 Task: Create a due date automation trigger when advanced on, on the monday of the week before a card is due add fields without custom field "Resume" set to a date less than 1 days from now at 11:00 AM.
Action: Mouse moved to (982, 300)
Screenshot: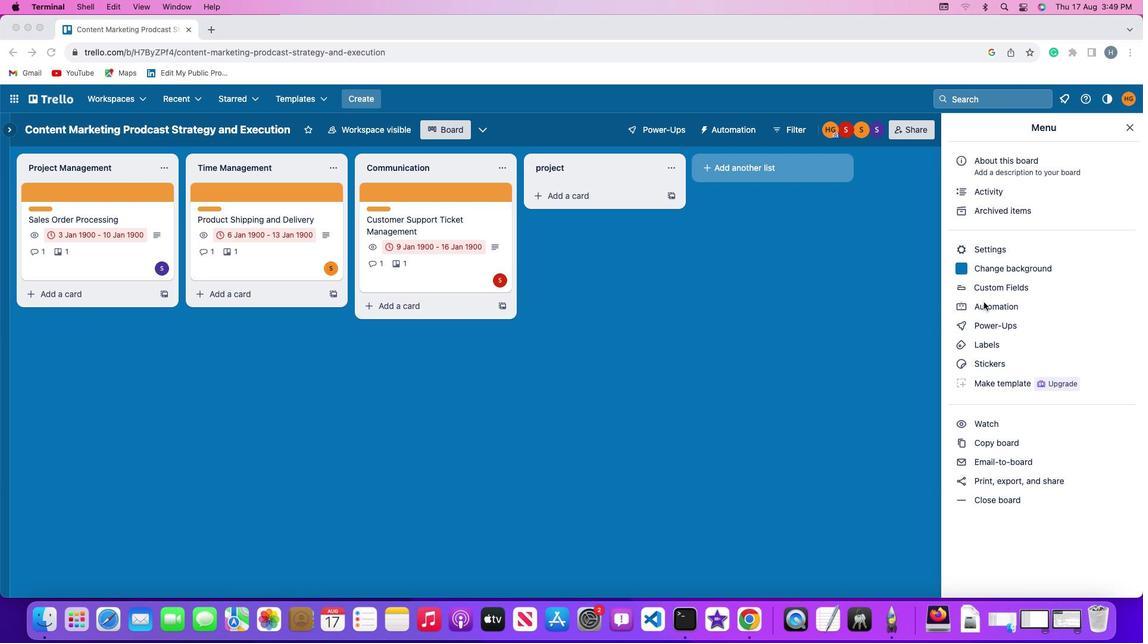 
Action: Mouse pressed left at (982, 300)
Screenshot: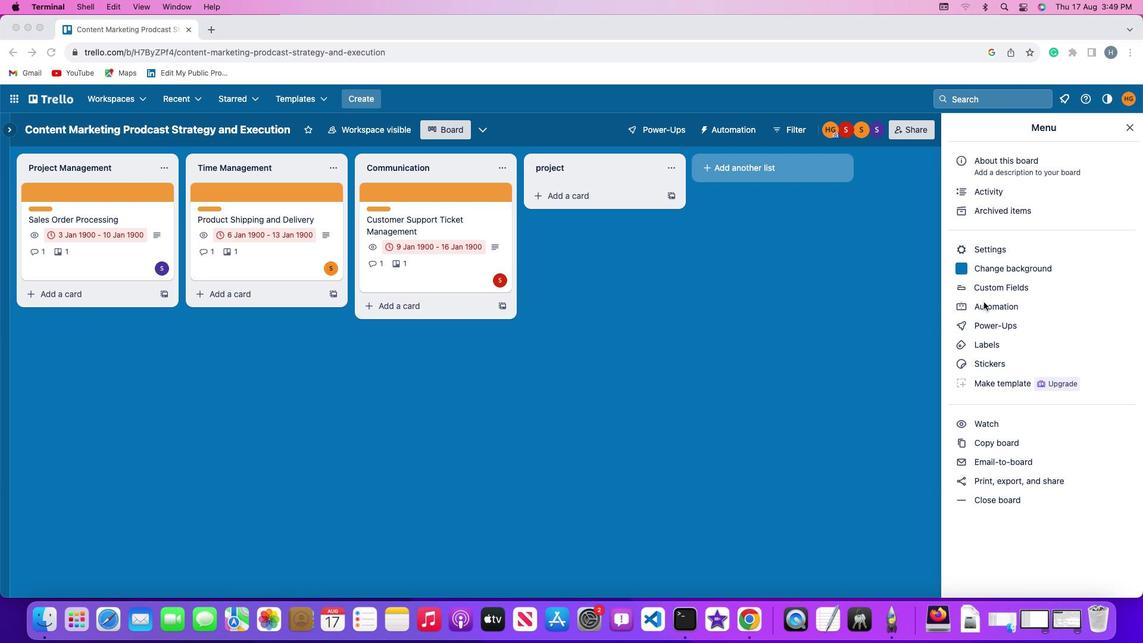
Action: Mouse pressed left at (982, 300)
Screenshot: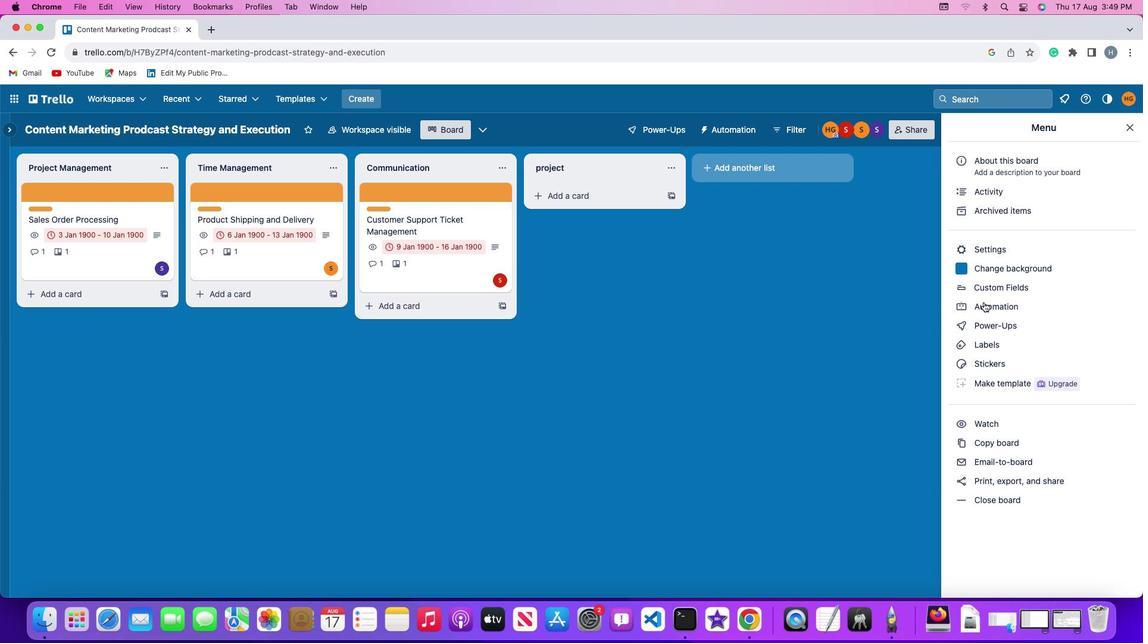 
Action: Mouse moved to (78, 281)
Screenshot: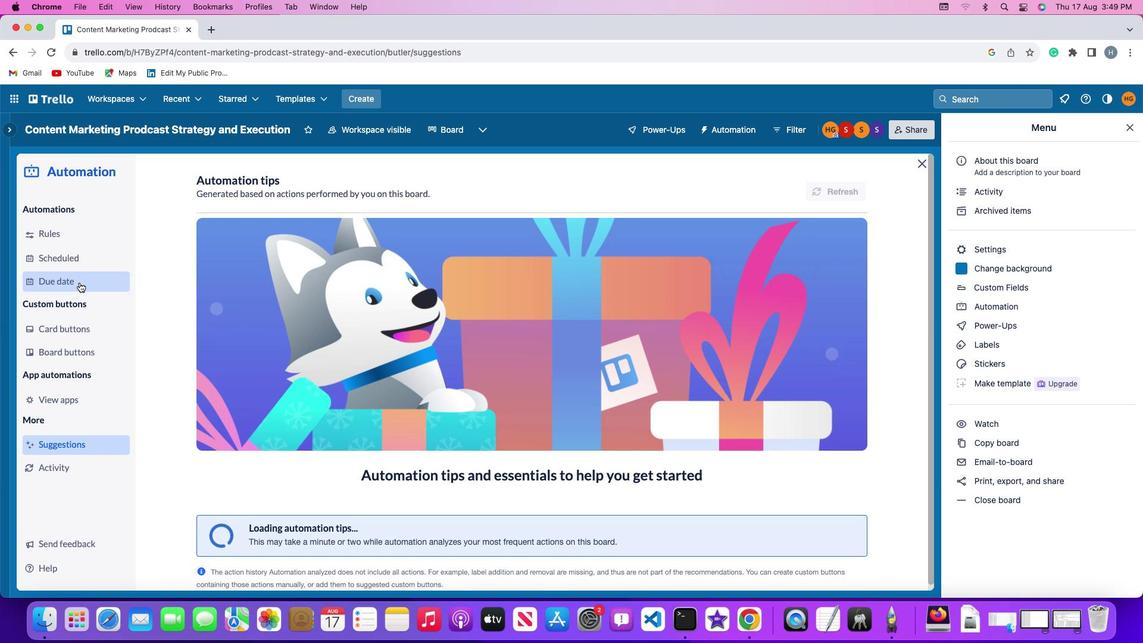 
Action: Mouse pressed left at (78, 281)
Screenshot: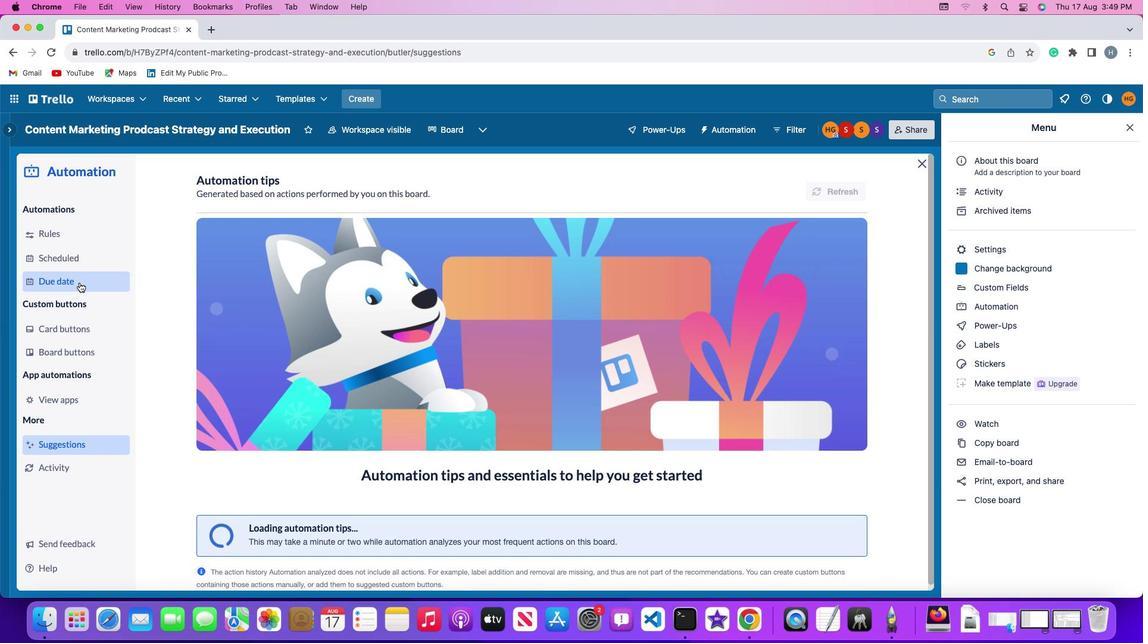 
Action: Mouse moved to (784, 181)
Screenshot: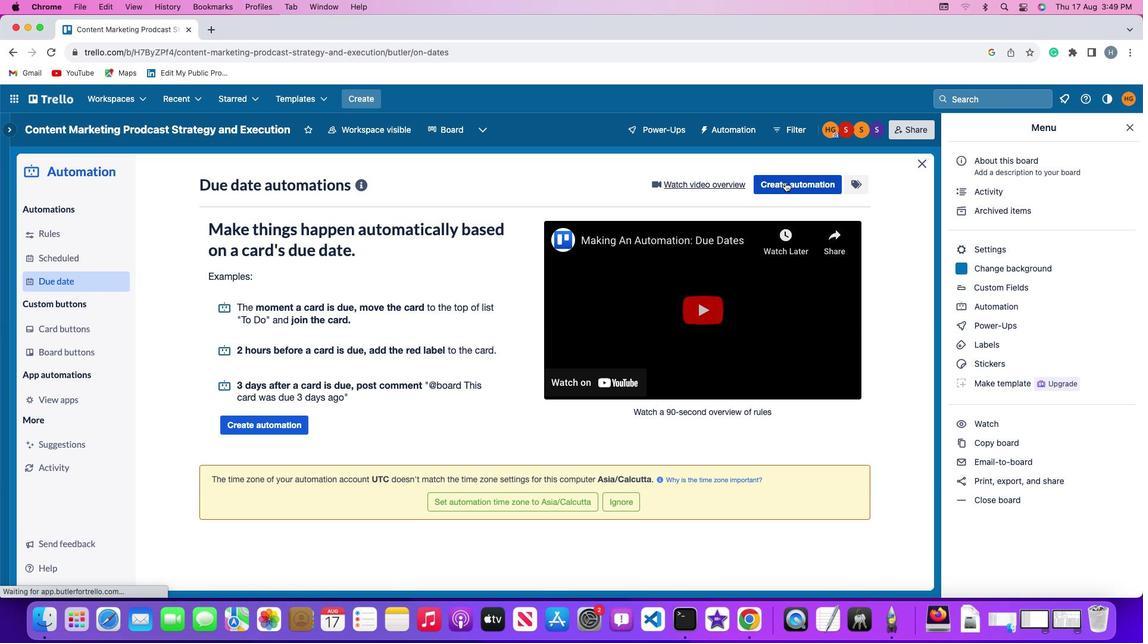 
Action: Mouse pressed left at (784, 181)
Screenshot: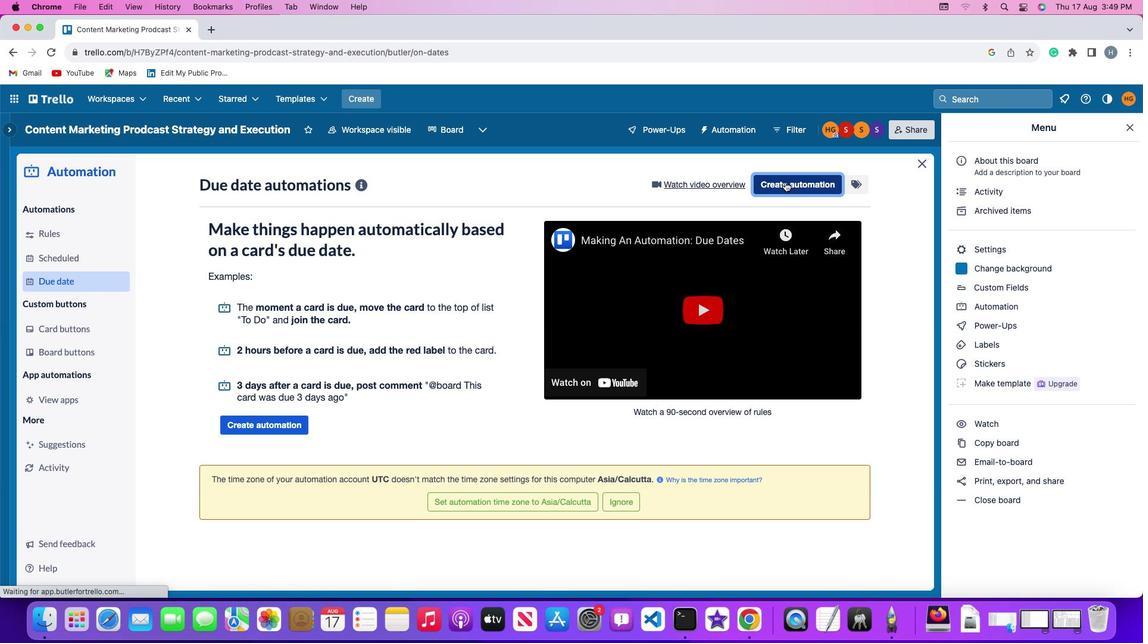 
Action: Mouse moved to (222, 294)
Screenshot: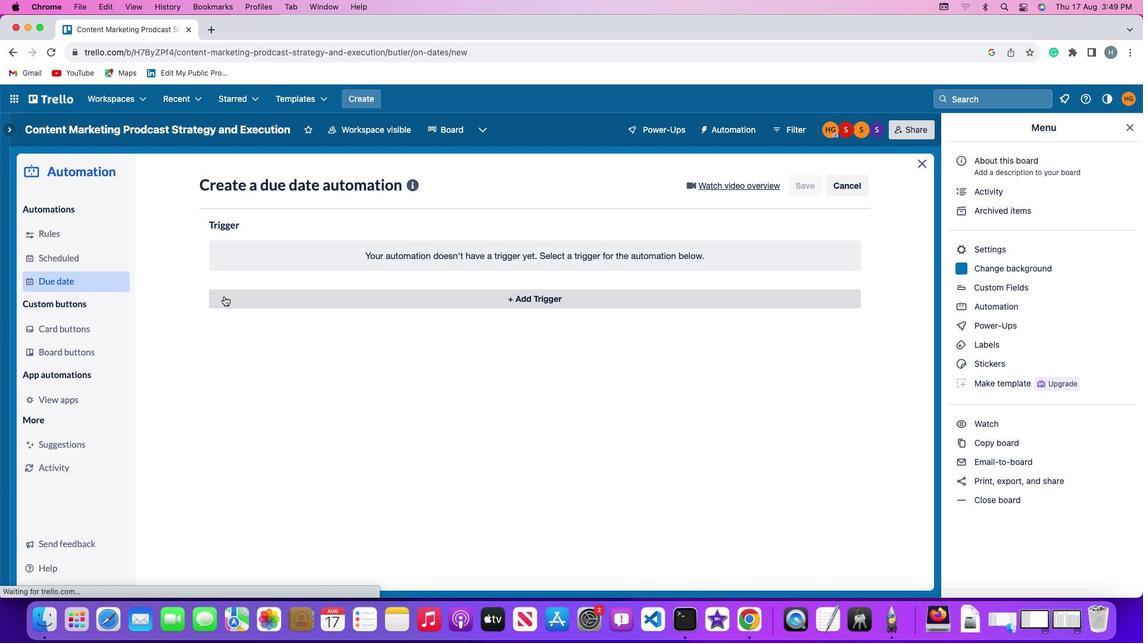 
Action: Mouse pressed left at (222, 294)
Screenshot: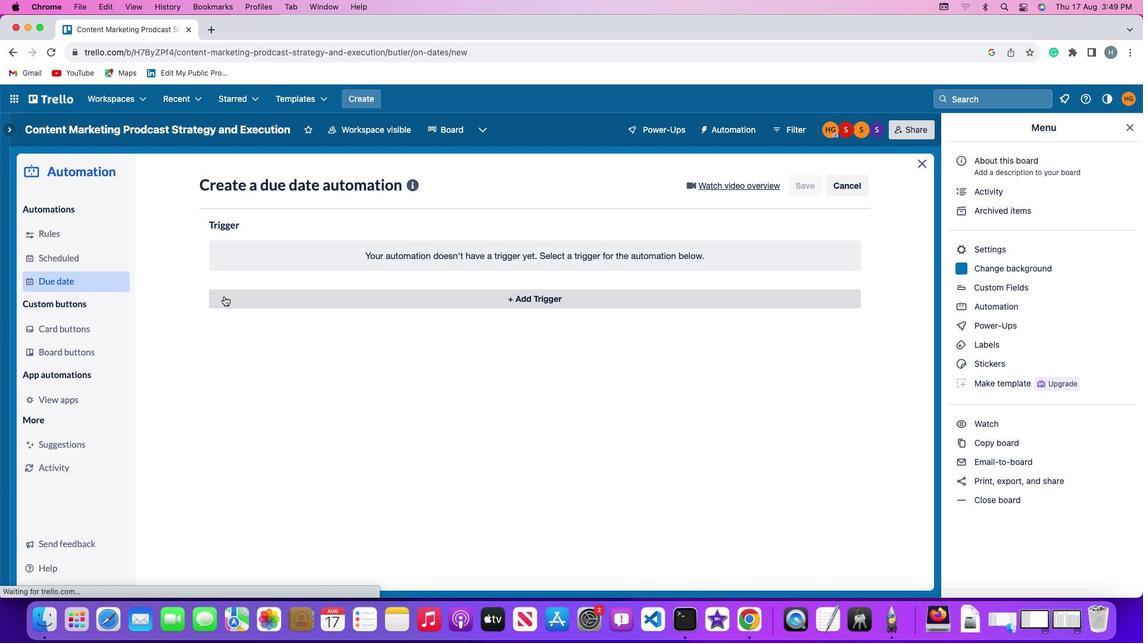 
Action: Mouse moved to (275, 524)
Screenshot: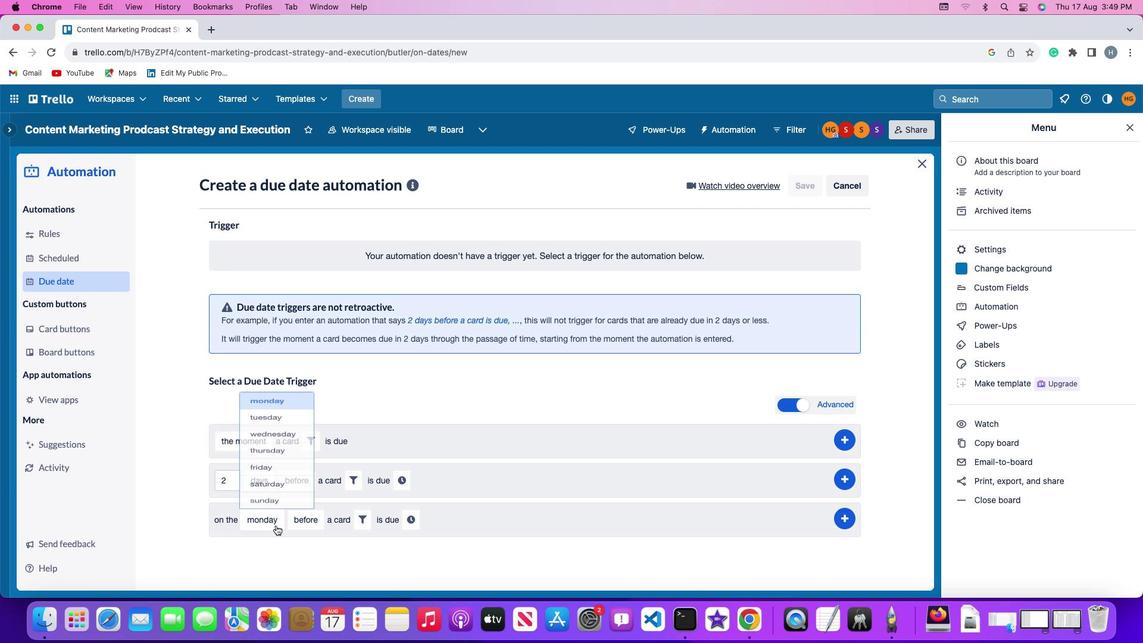 
Action: Mouse pressed left at (275, 524)
Screenshot: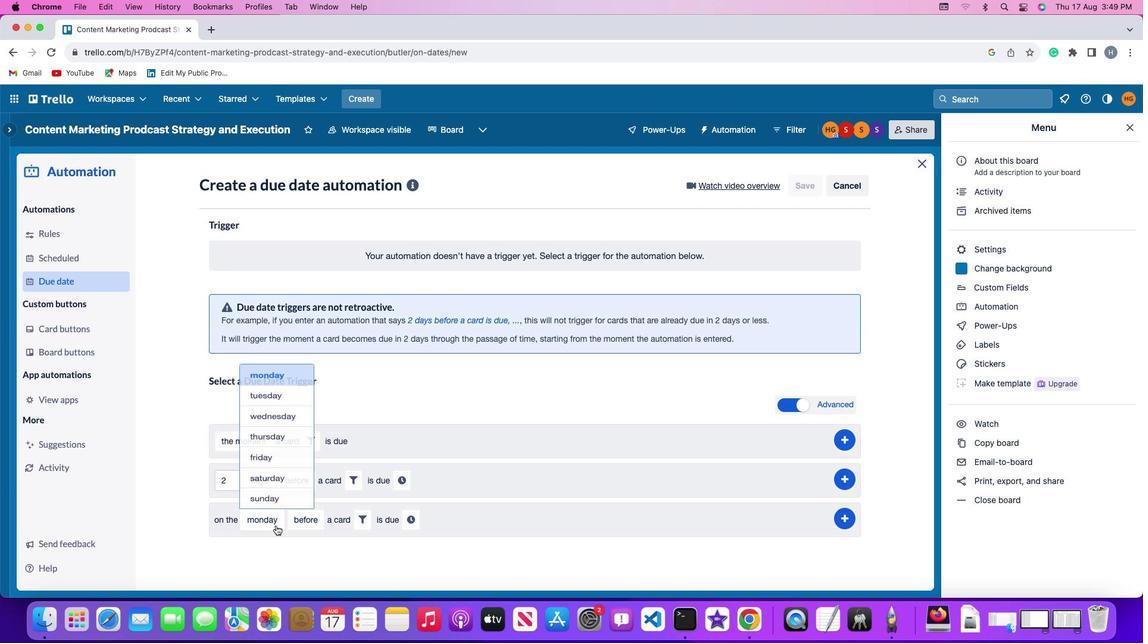 
Action: Mouse moved to (276, 348)
Screenshot: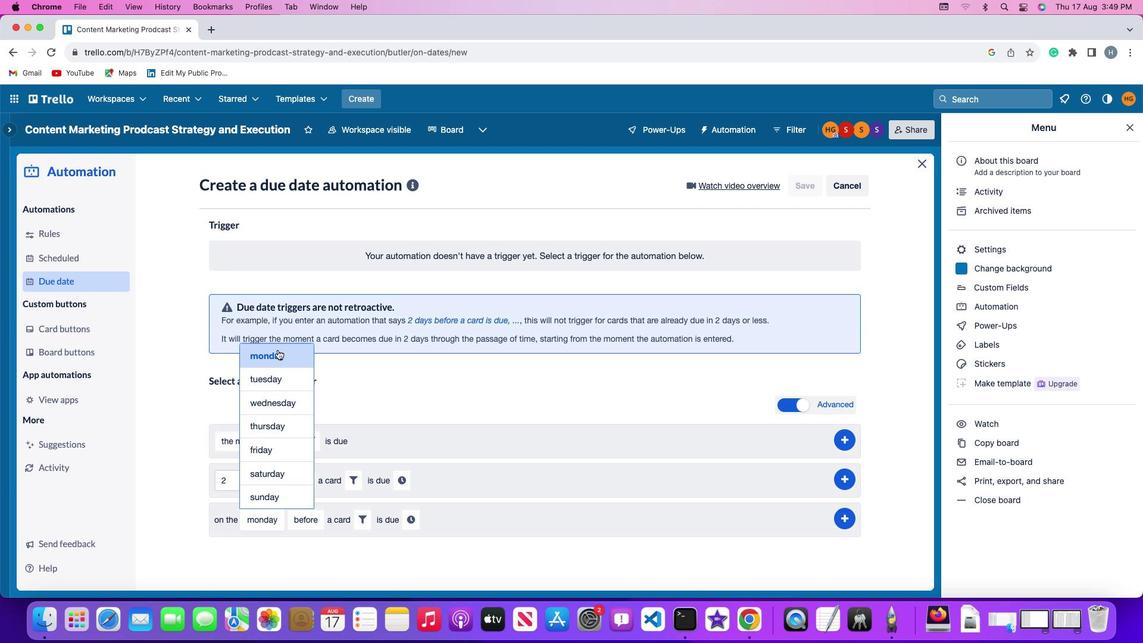 
Action: Mouse pressed left at (276, 348)
Screenshot: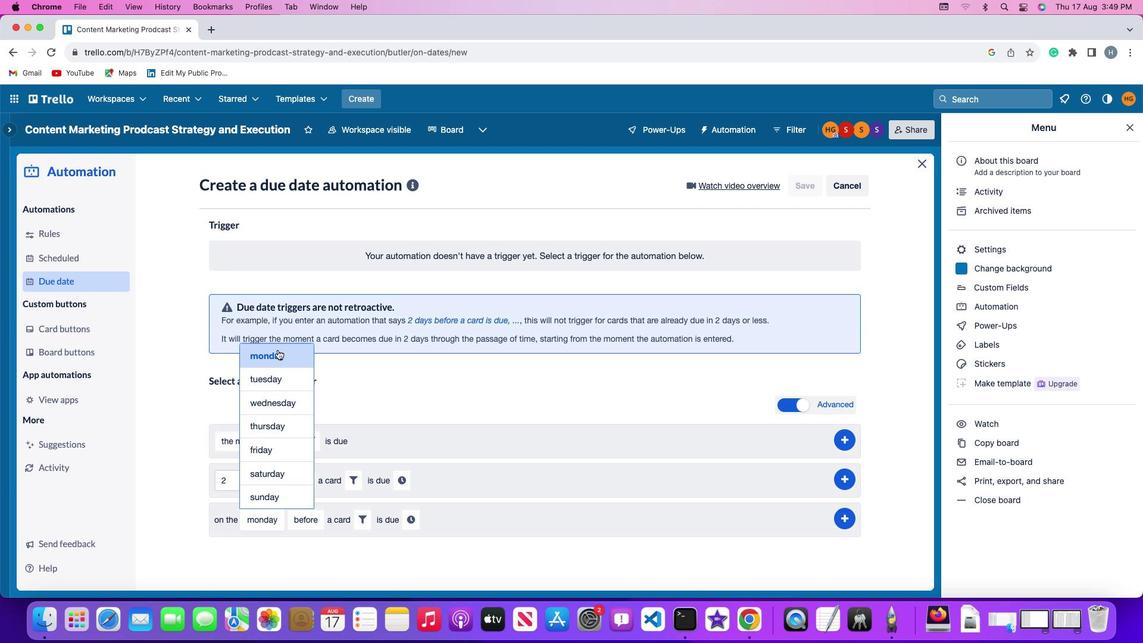
Action: Mouse moved to (304, 520)
Screenshot: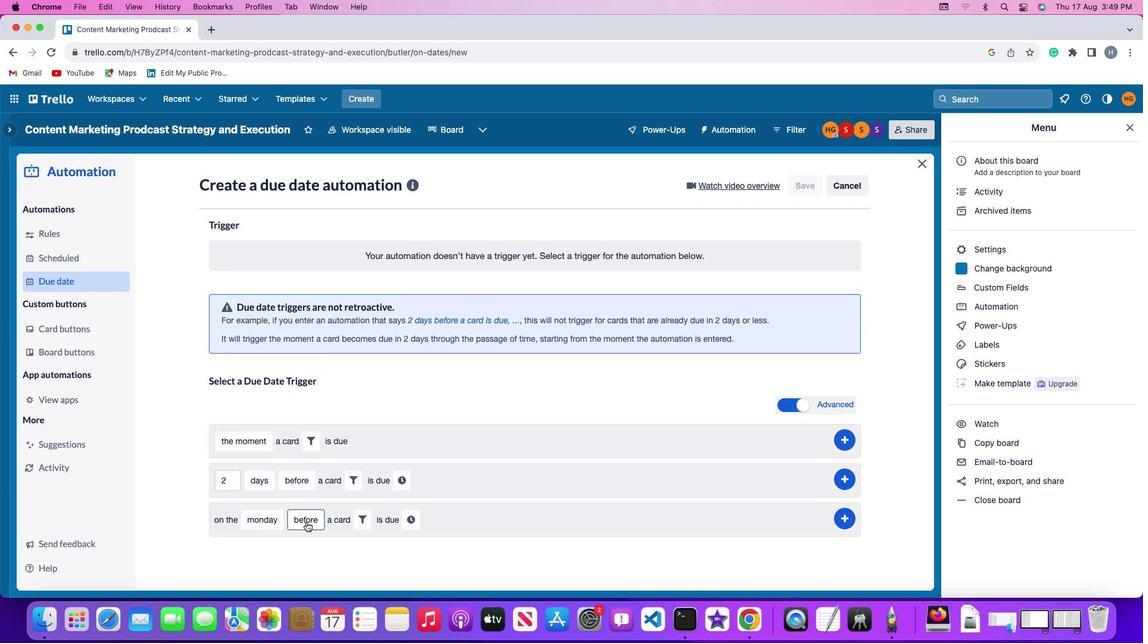 
Action: Mouse pressed left at (304, 520)
Screenshot: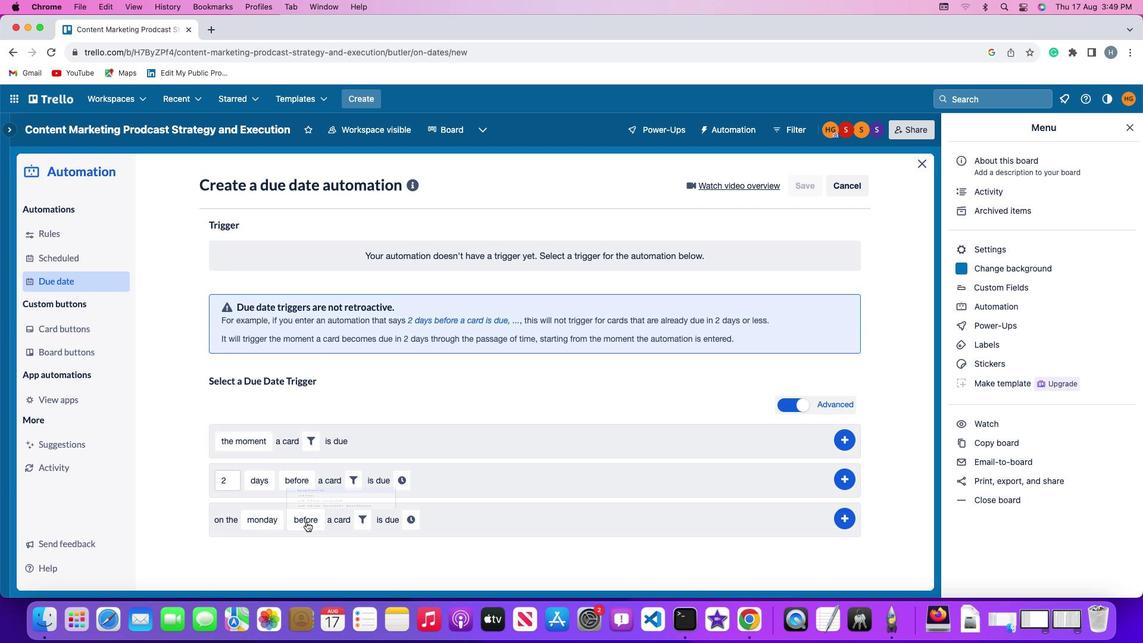 
Action: Mouse moved to (309, 499)
Screenshot: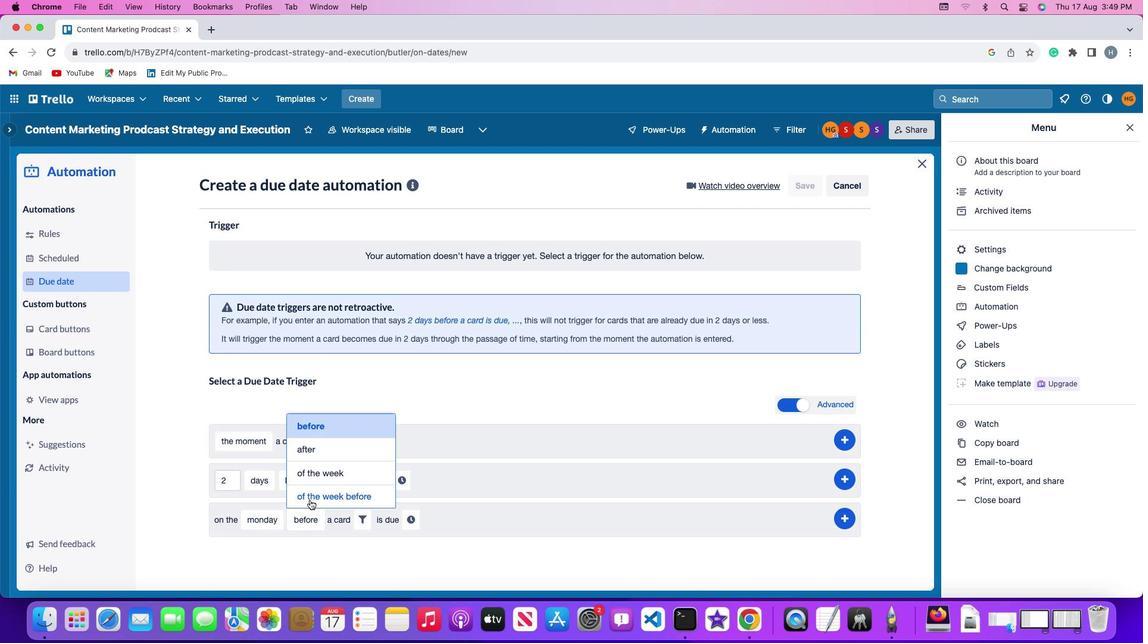 
Action: Mouse pressed left at (309, 499)
Screenshot: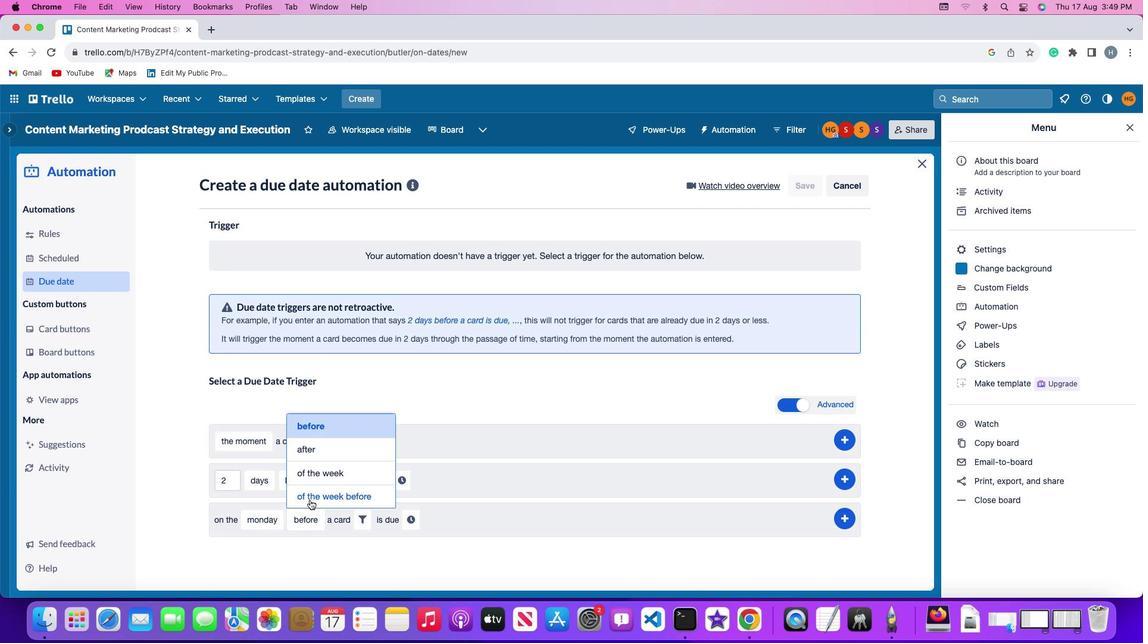 
Action: Mouse moved to (415, 516)
Screenshot: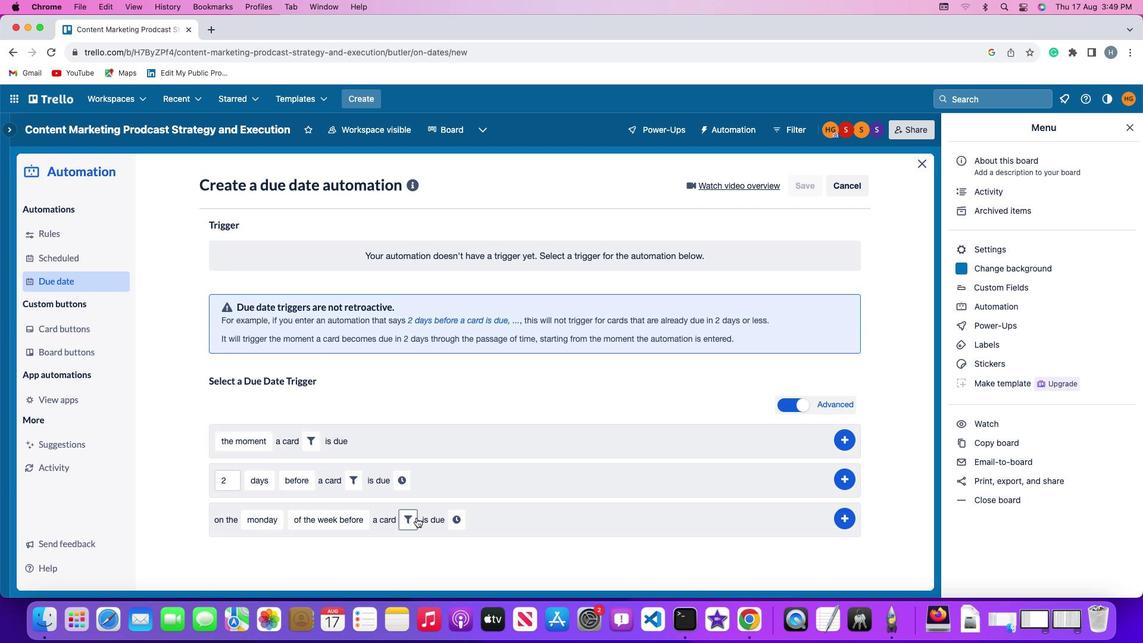
Action: Mouse pressed left at (415, 516)
Screenshot: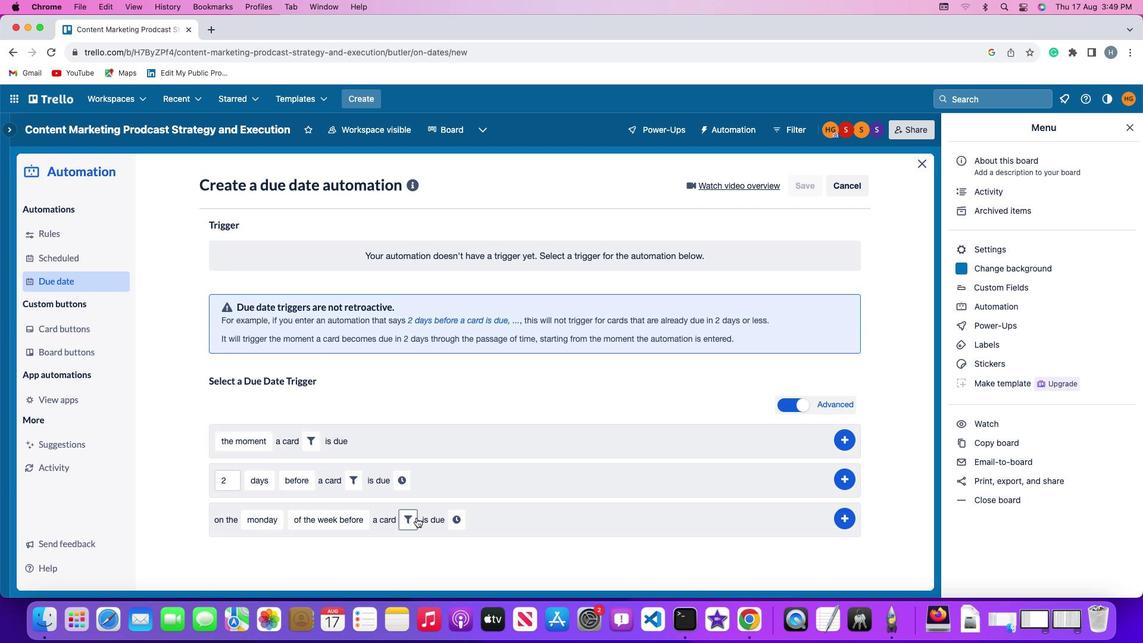 
Action: Mouse moved to (603, 552)
Screenshot: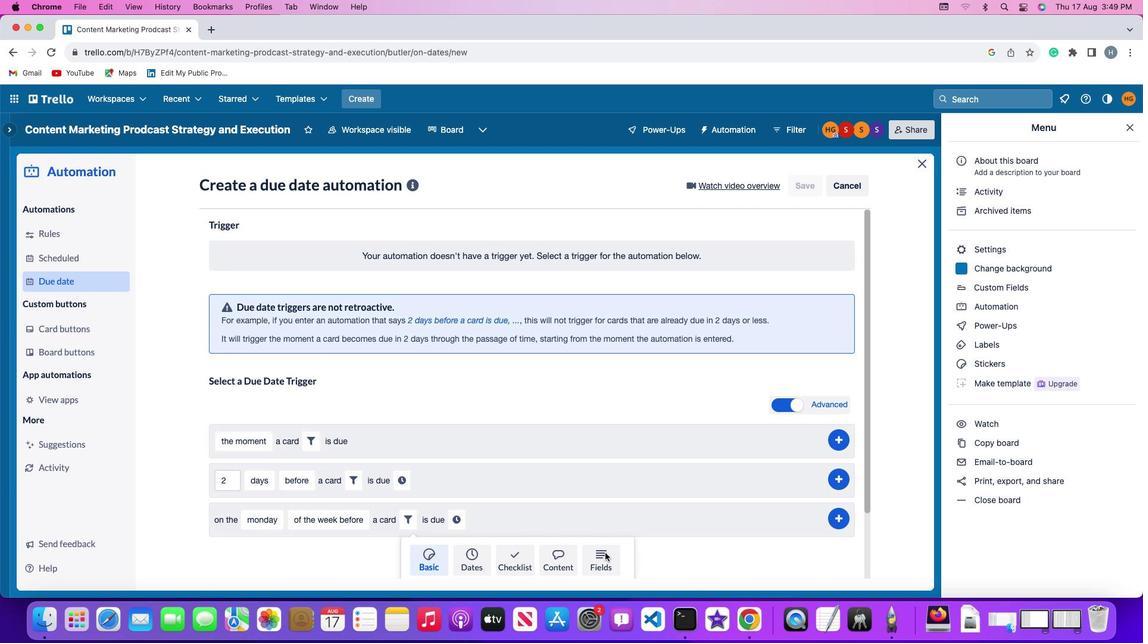
Action: Mouse pressed left at (603, 552)
Screenshot: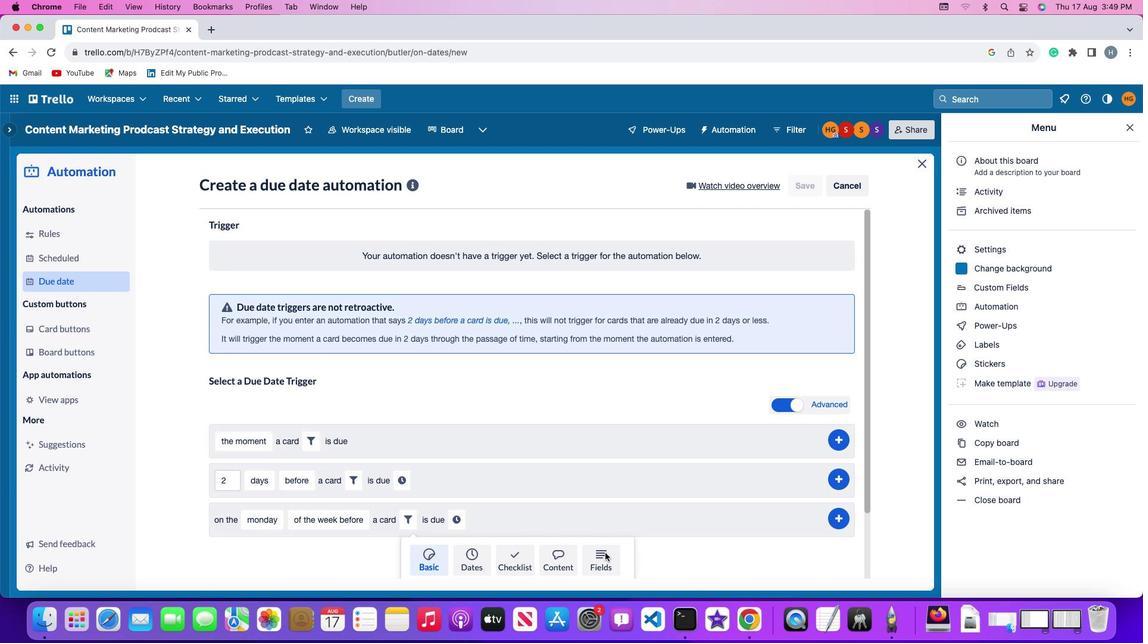 
Action: Mouse moved to (343, 547)
Screenshot: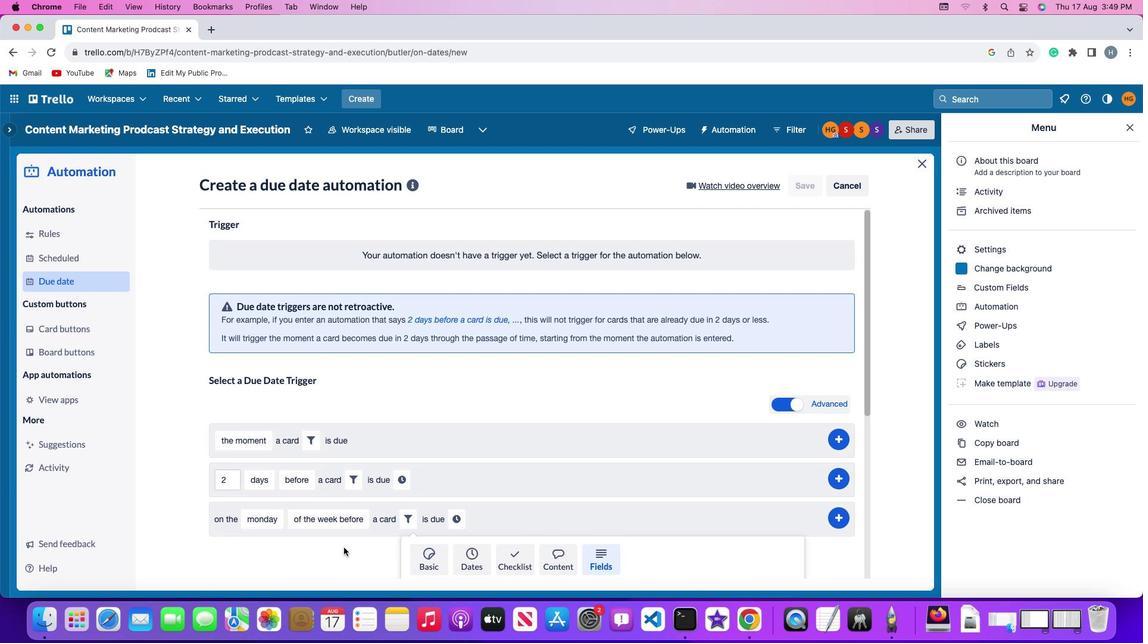 
Action: Mouse scrolled (343, 547) with delta (0, -1)
Screenshot: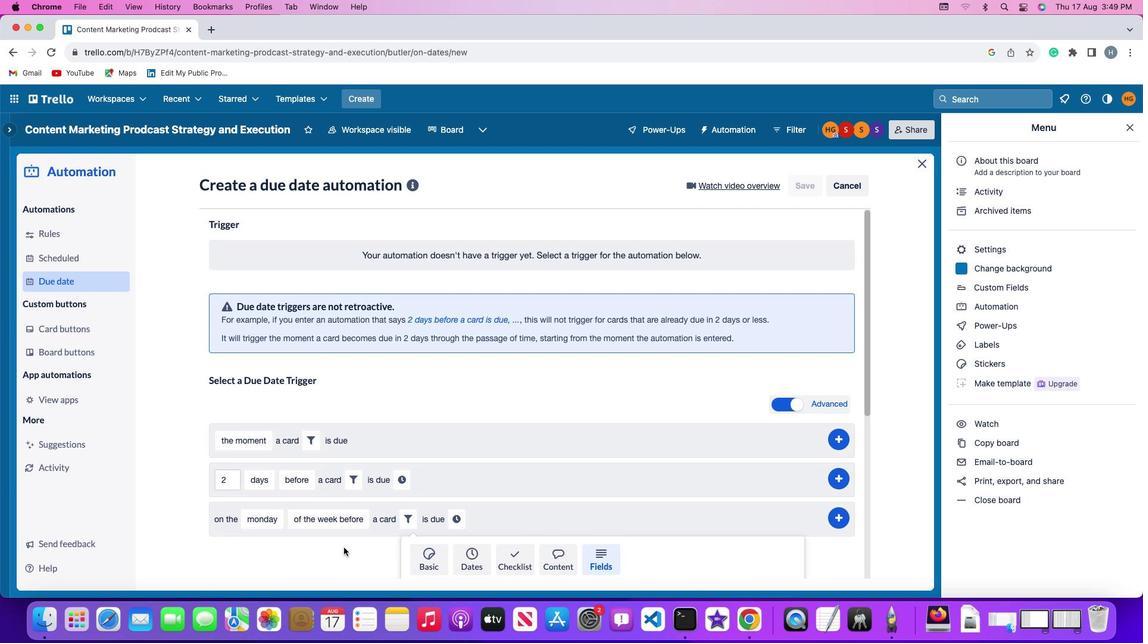 
Action: Mouse moved to (343, 546)
Screenshot: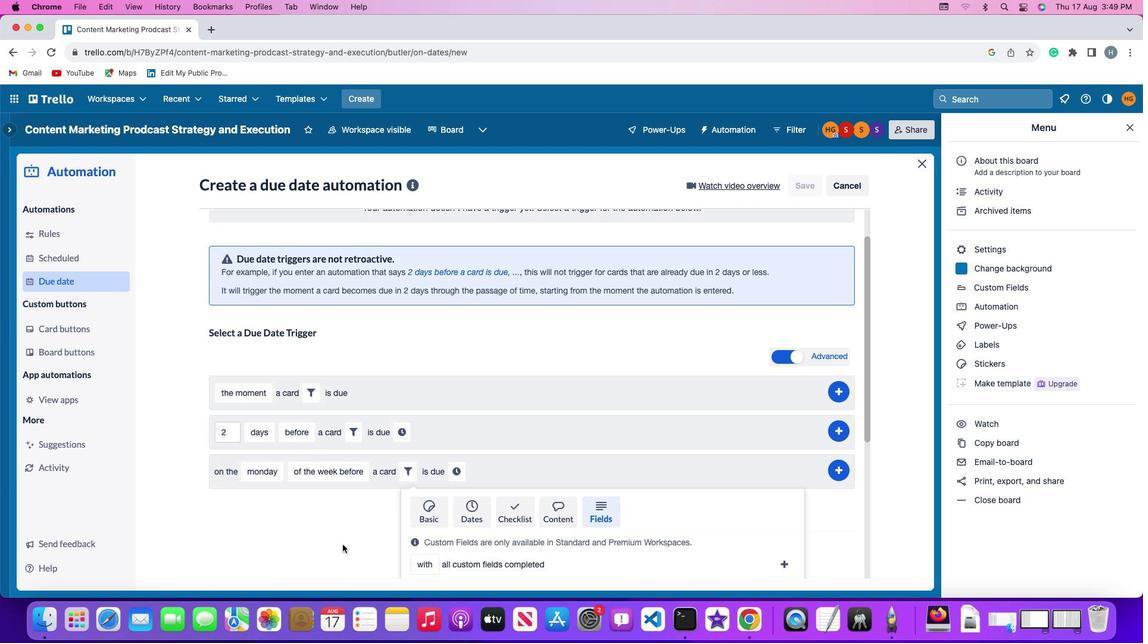 
Action: Mouse scrolled (343, 546) with delta (0, -1)
Screenshot: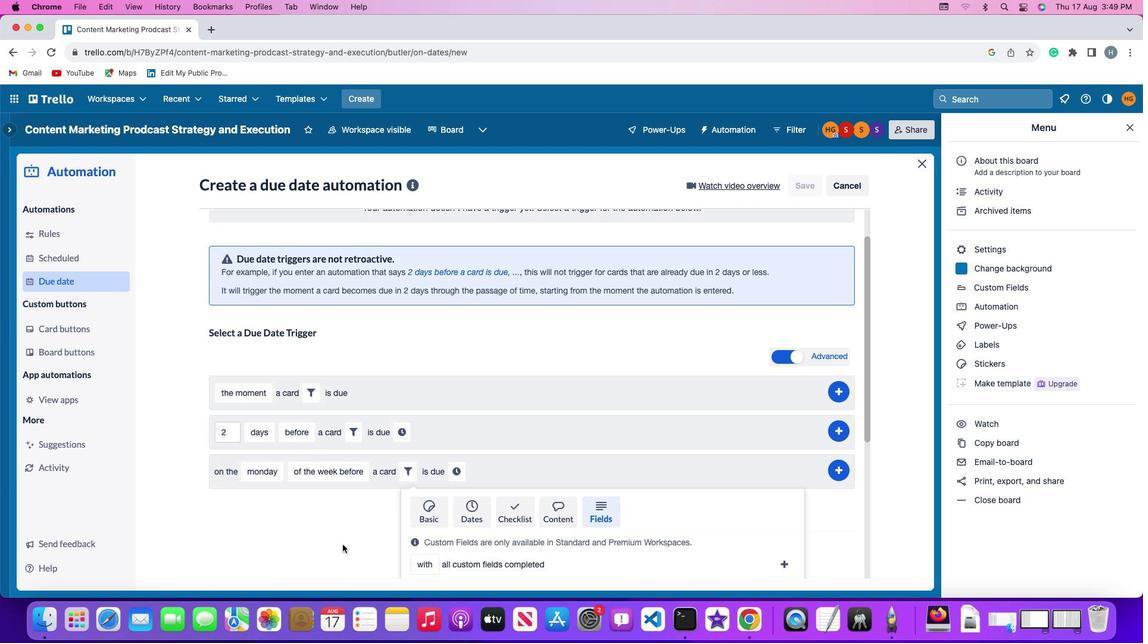 
Action: Mouse moved to (343, 546)
Screenshot: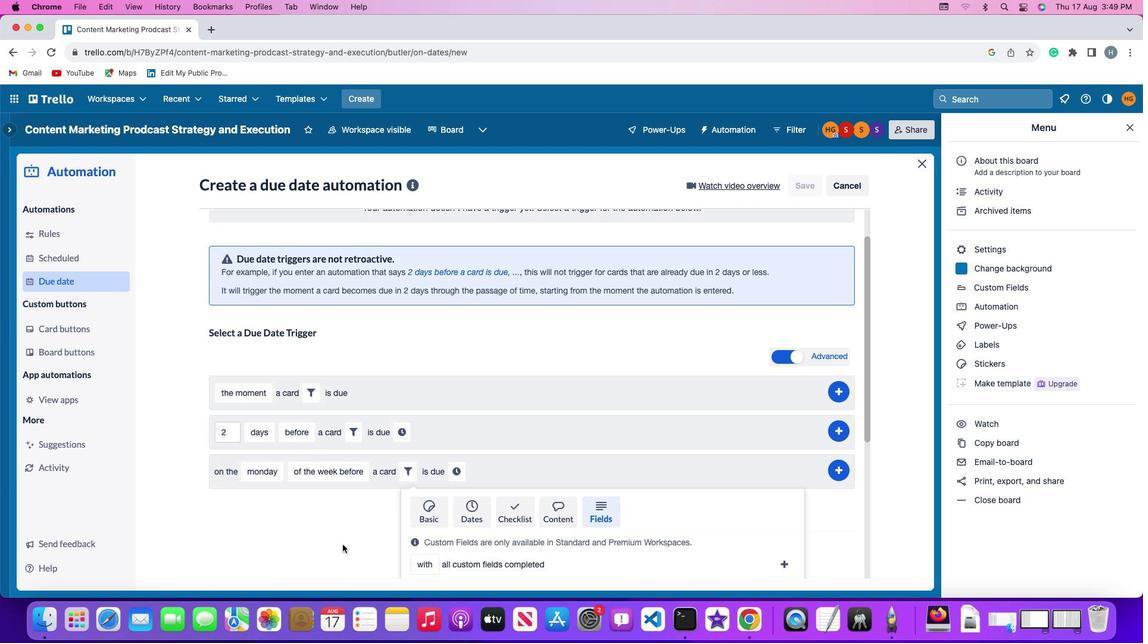 
Action: Mouse scrolled (343, 546) with delta (0, -2)
Screenshot: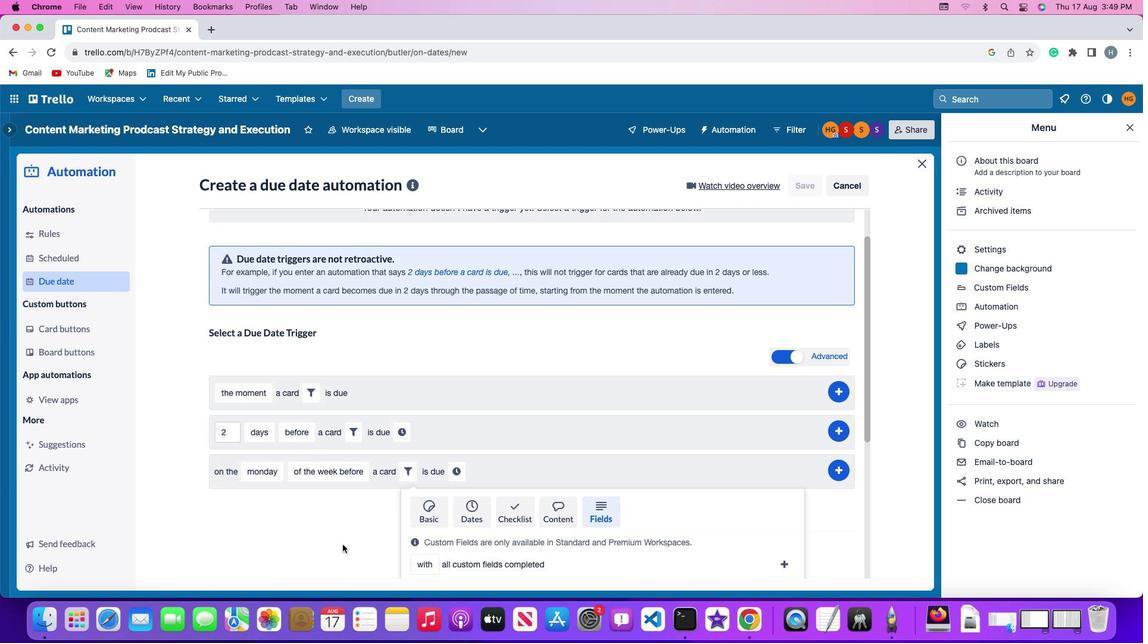 
Action: Mouse scrolled (343, 546) with delta (0, -3)
Screenshot: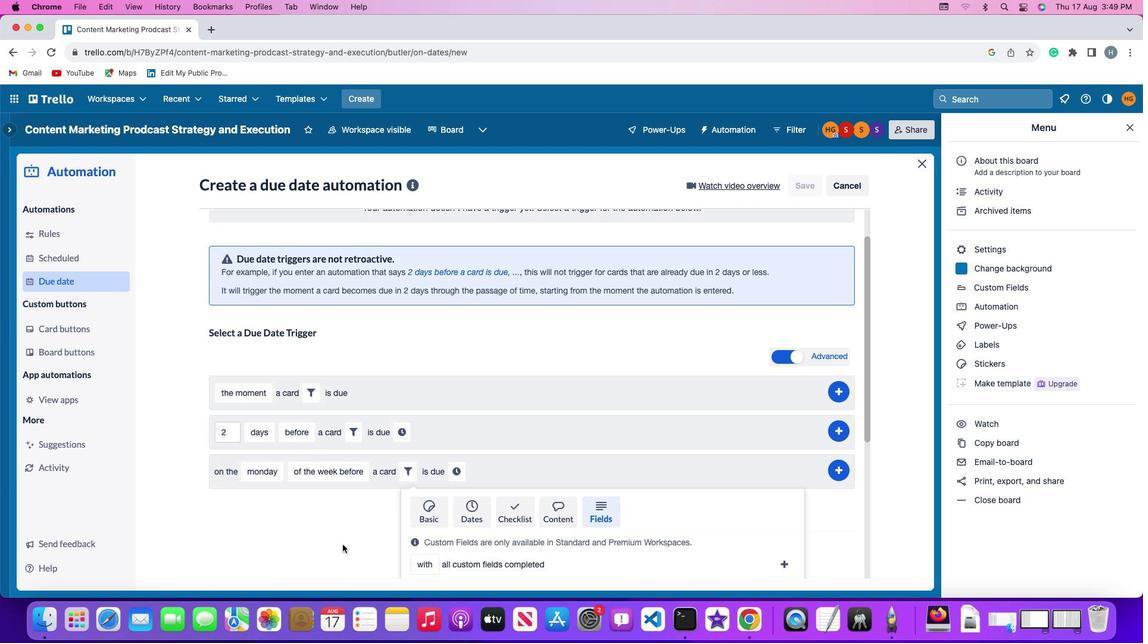 
Action: Mouse moved to (342, 546)
Screenshot: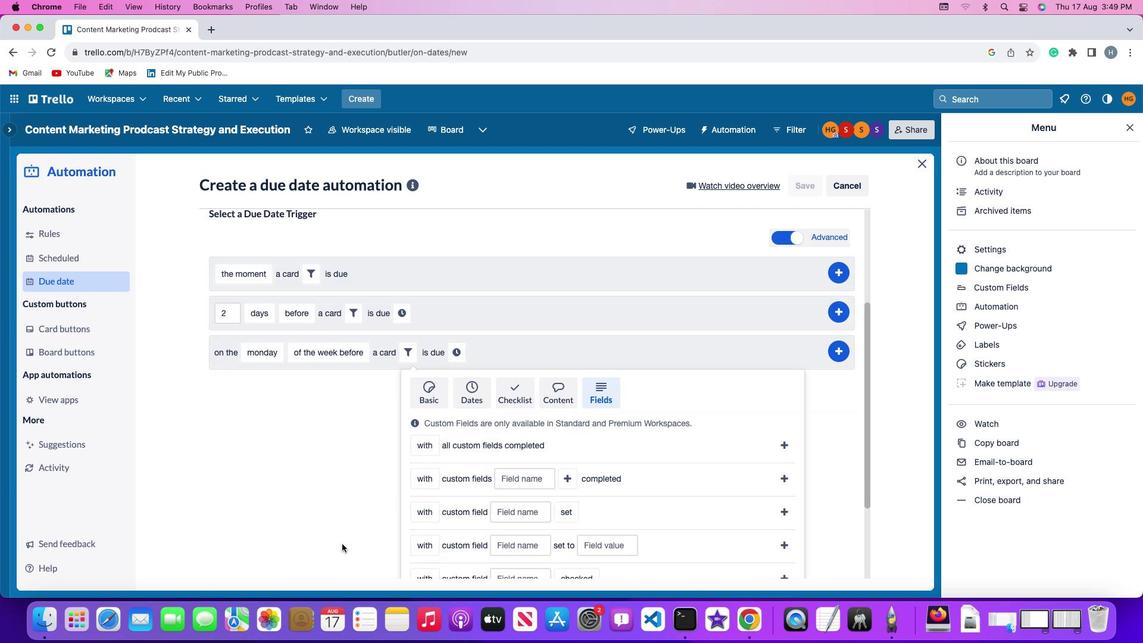 
Action: Mouse scrolled (342, 546) with delta (0, -4)
Screenshot: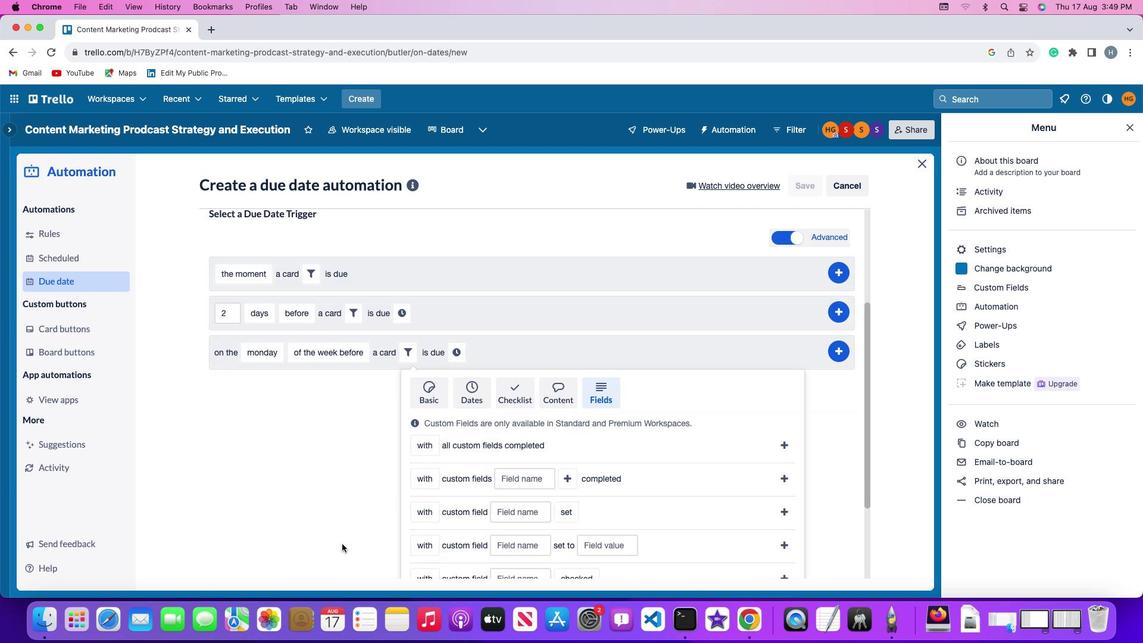 
Action: Mouse moved to (341, 543)
Screenshot: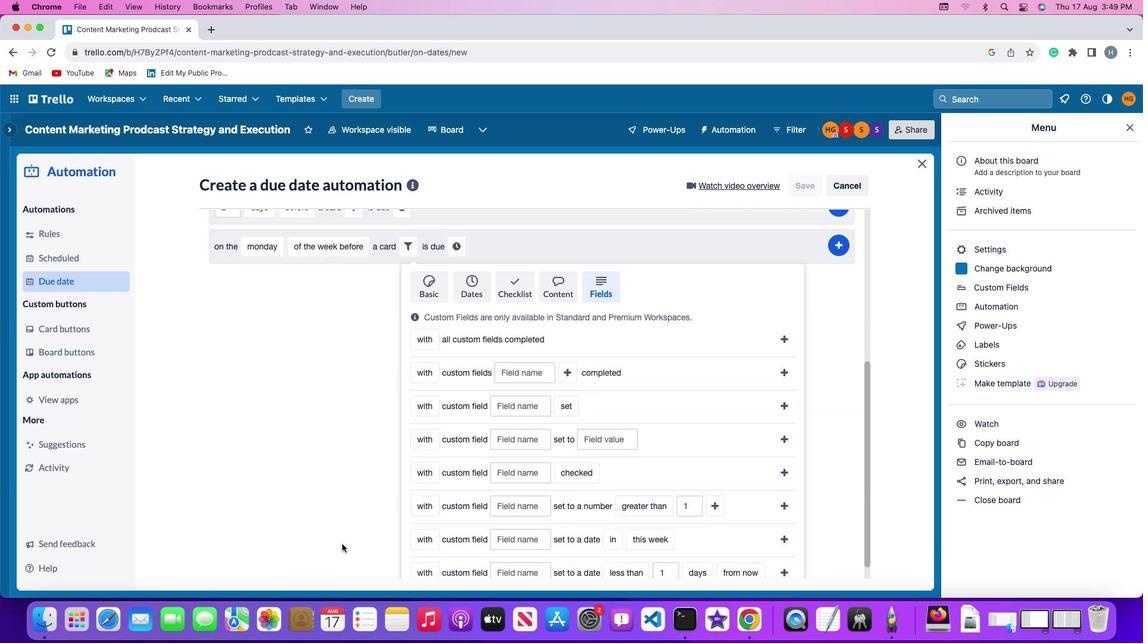 
Action: Mouse scrolled (341, 543) with delta (0, -4)
Screenshot: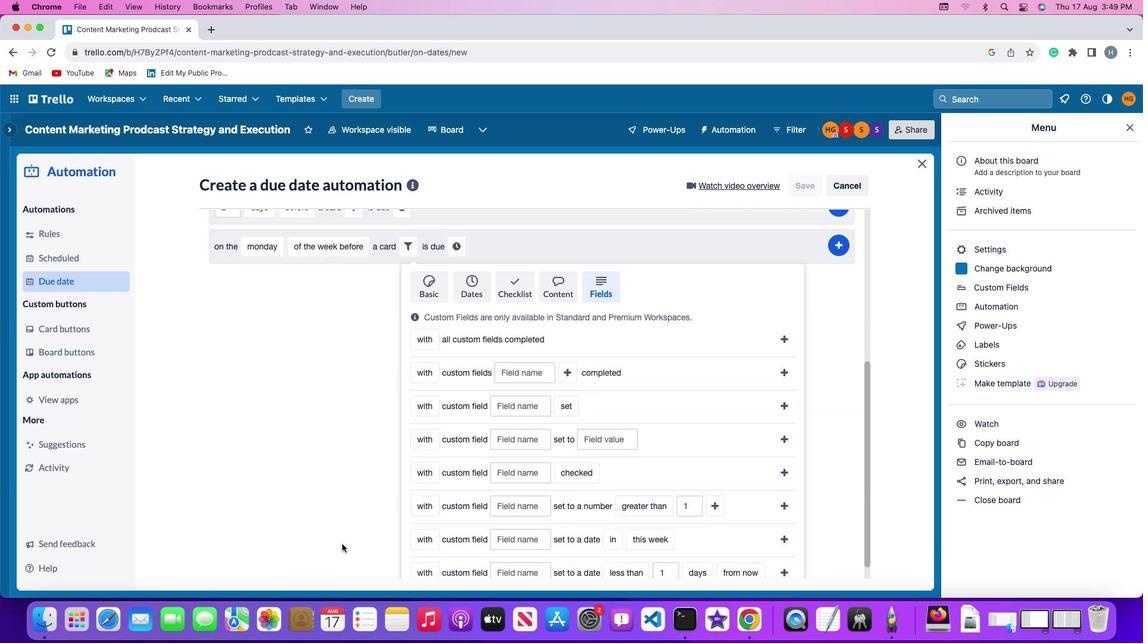 
Action: Mouse moved to (341, 543)
Screenshot: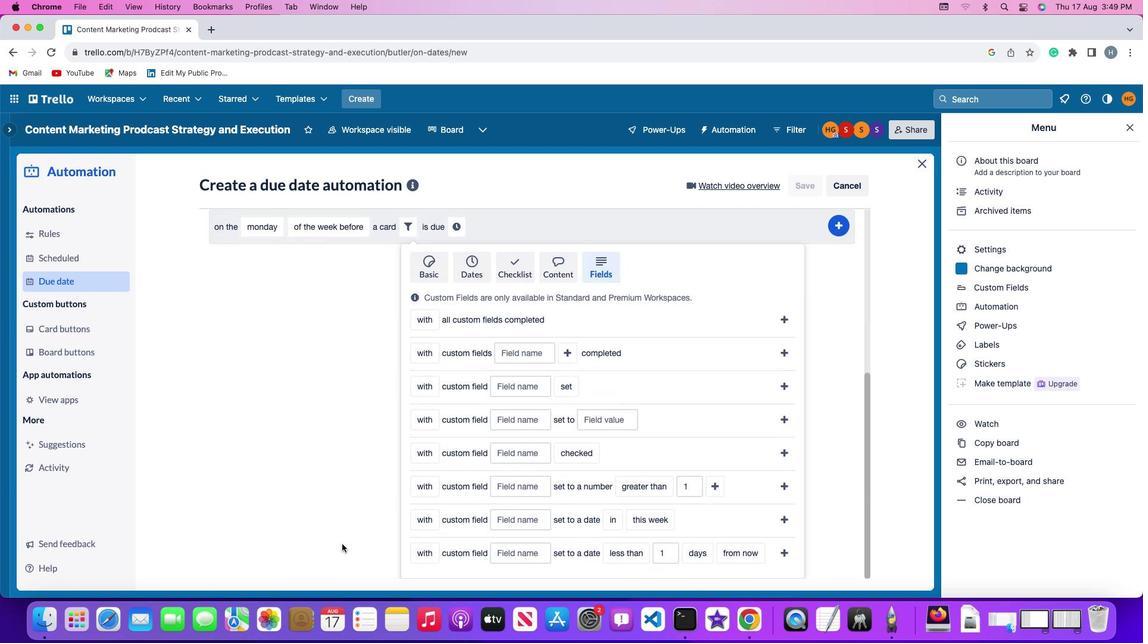 
Action: Mouse scrolled (341, 543) with delta (0, -1)
Screenshot: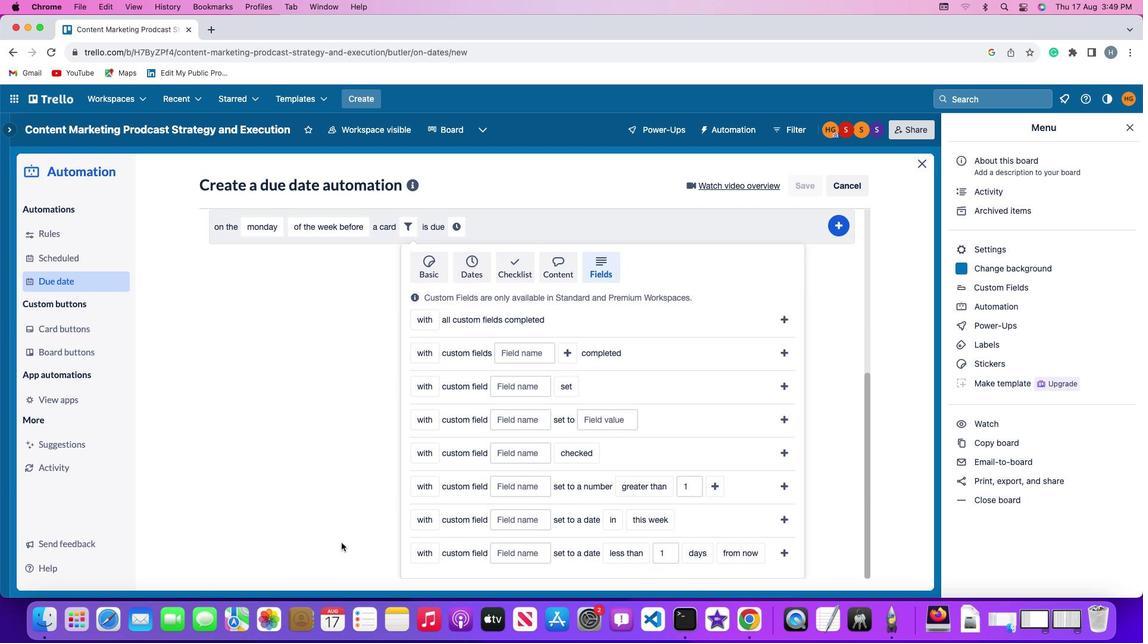 
Action: Mouse moved to (340, 543)
Screenshot: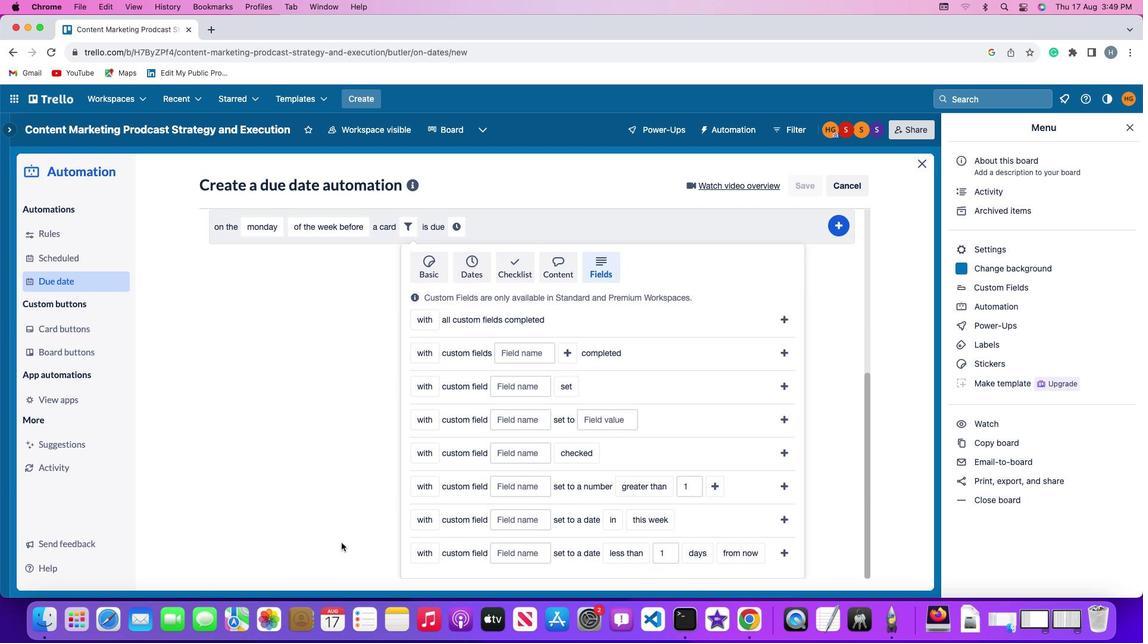 
Action: Mouse scrolled (340, 543) with delta (0, -1)
Screenshot: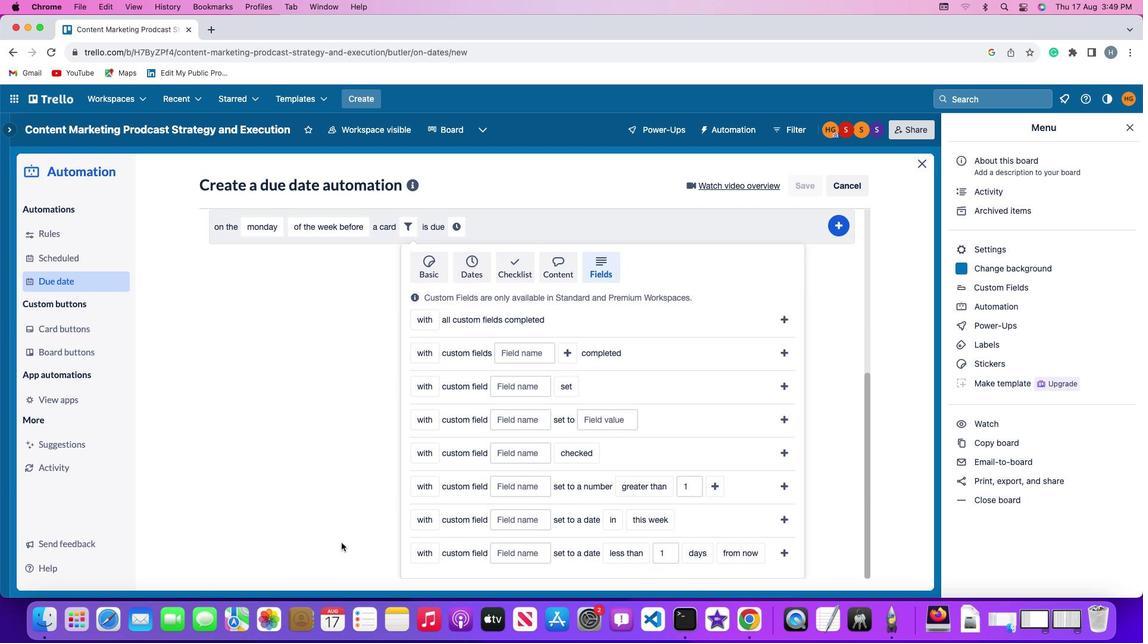 
Action: Mouse moved to (340, 542)
Screenshot: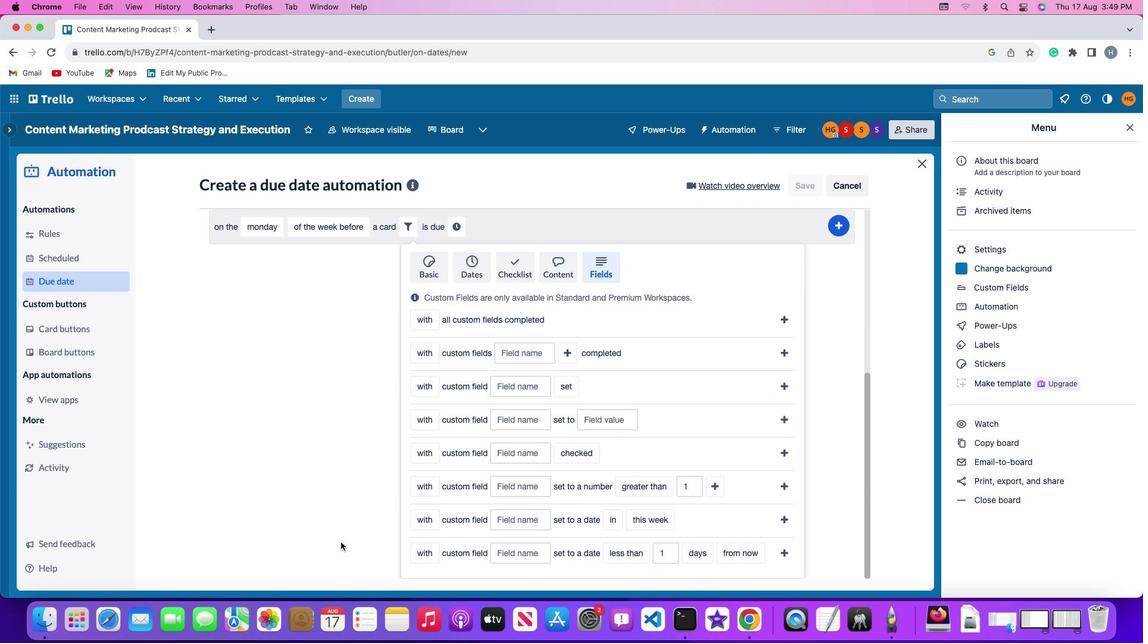
Action: Mouse scrolled (340, 542) with delta (0, -2)
Screenshot: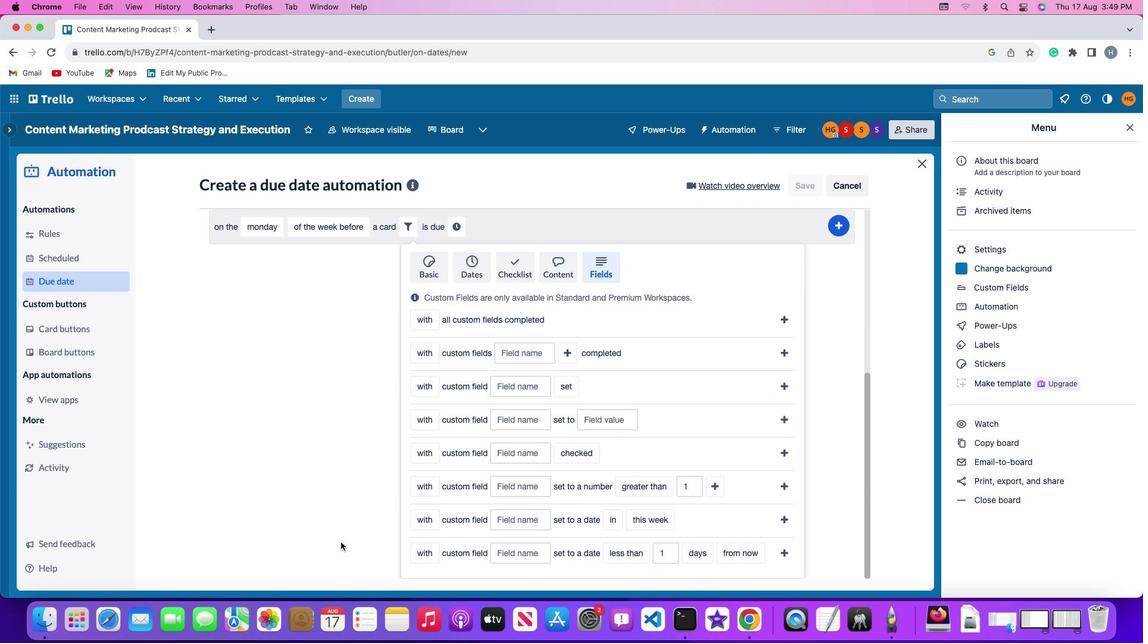
Action: Mouse moved to (340, 541)
Screenshot: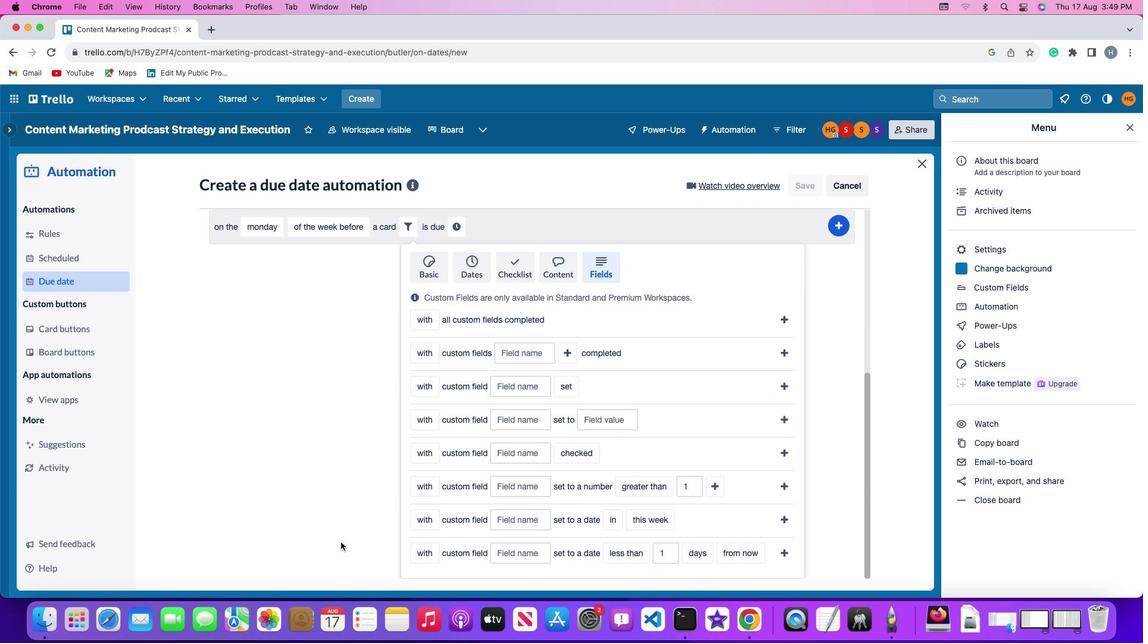 
Action: Mouse scrolled (340, 541) with delta (0, -3)
Screenshot: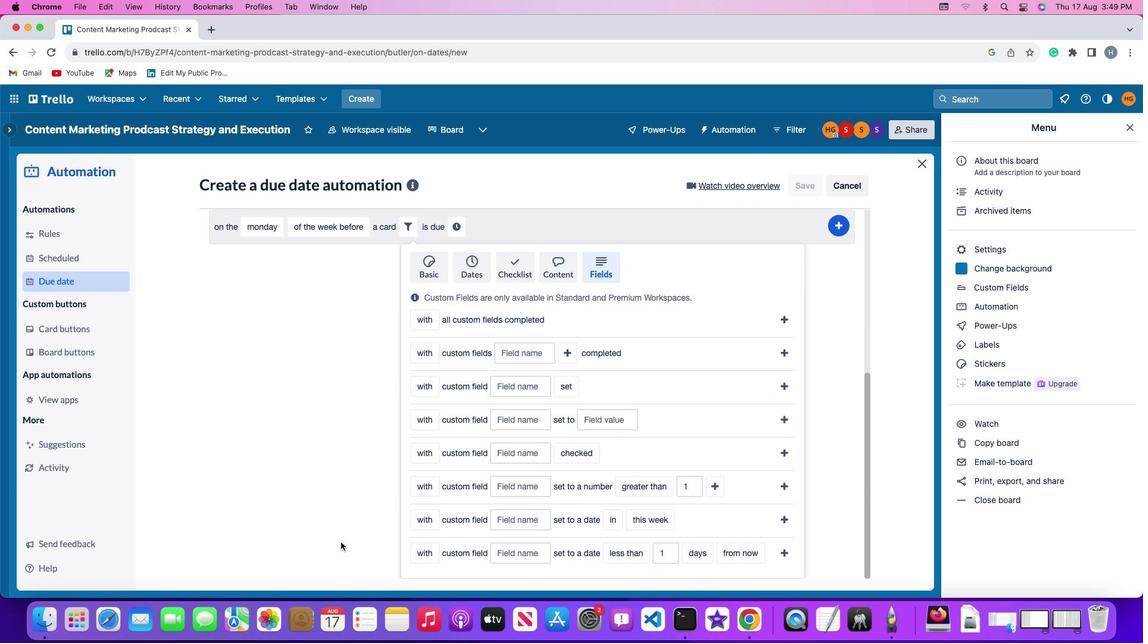 
Action: Mouse moved to (340, 541)
Screenshot: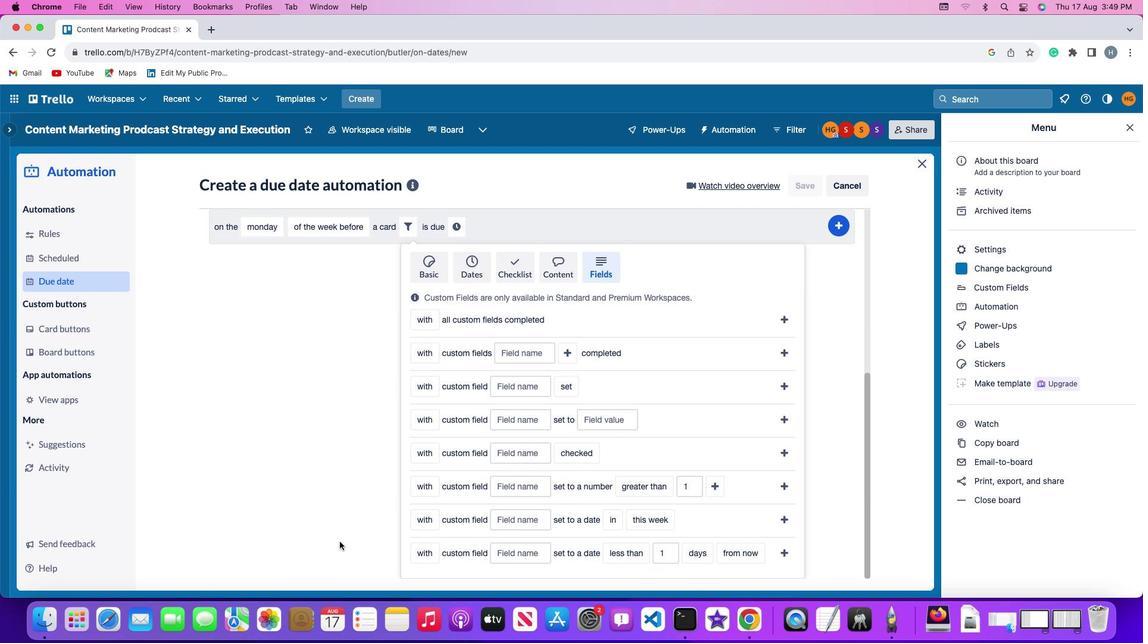 
Action: Mouse scrolled (340, 541) with delta (0, -4)
Screenshot: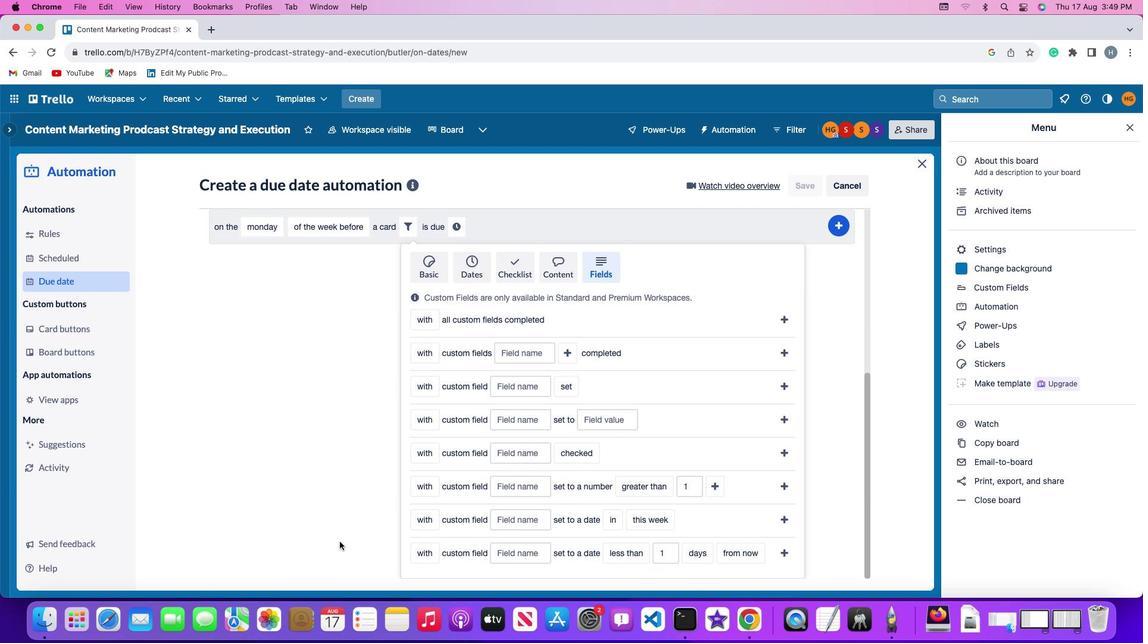 
Action: Mouse moved to (412, 553)
Screenshot: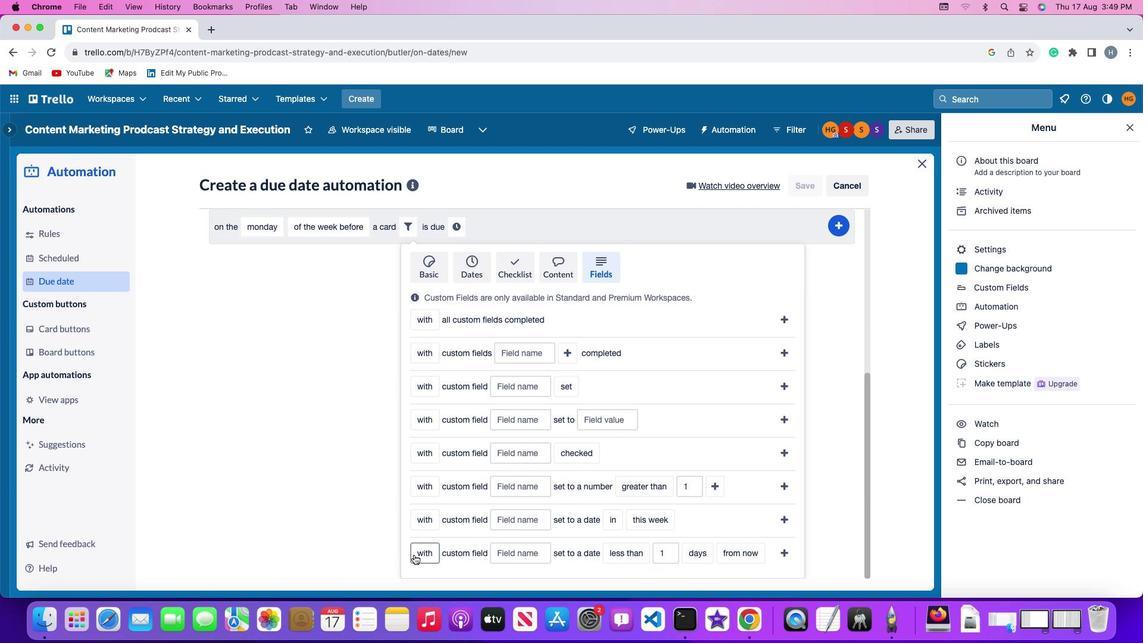 
Action: Mouse pressed left at (412, 553)
Screenshot: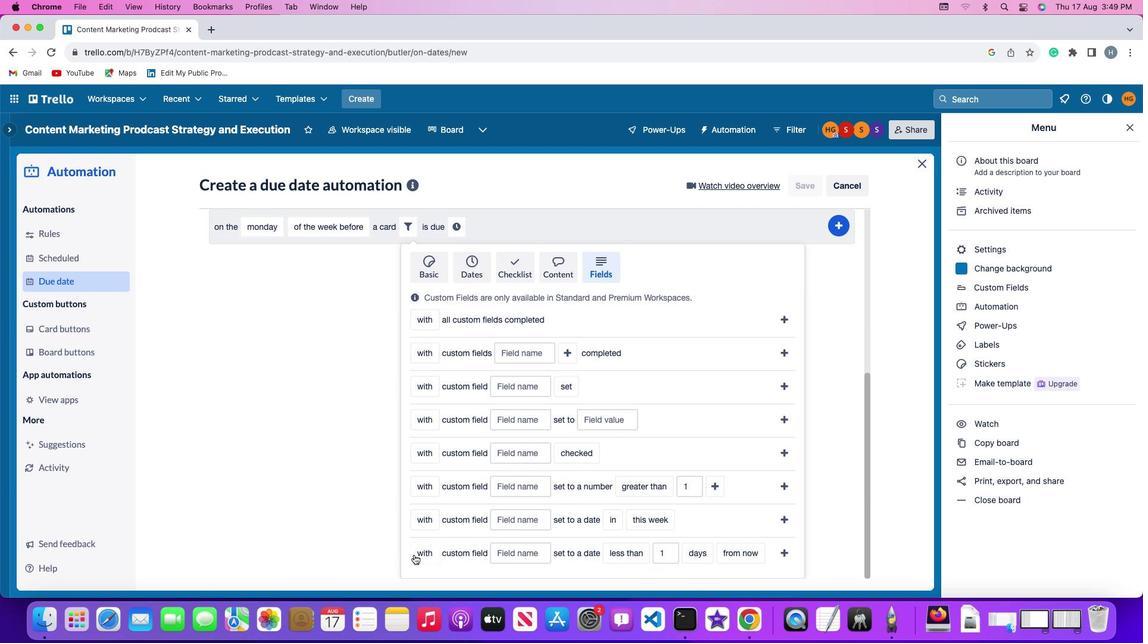 
Action: Mouse moved to (419, 533)
Screenshot: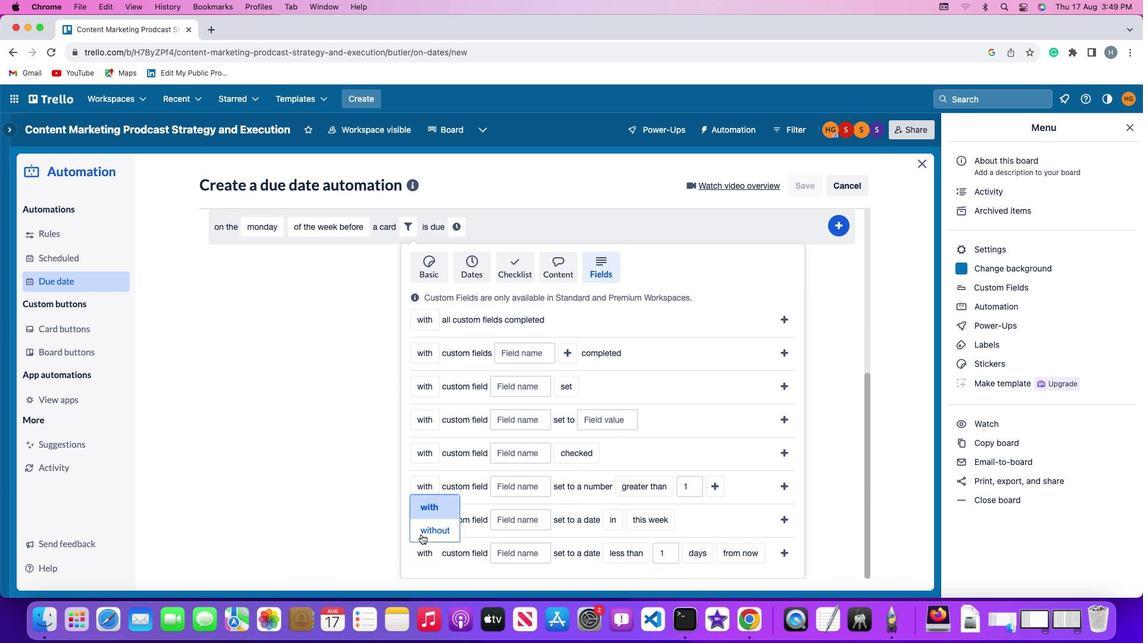 
Action: Mouse pressed left at (419, 533)
Screenshot: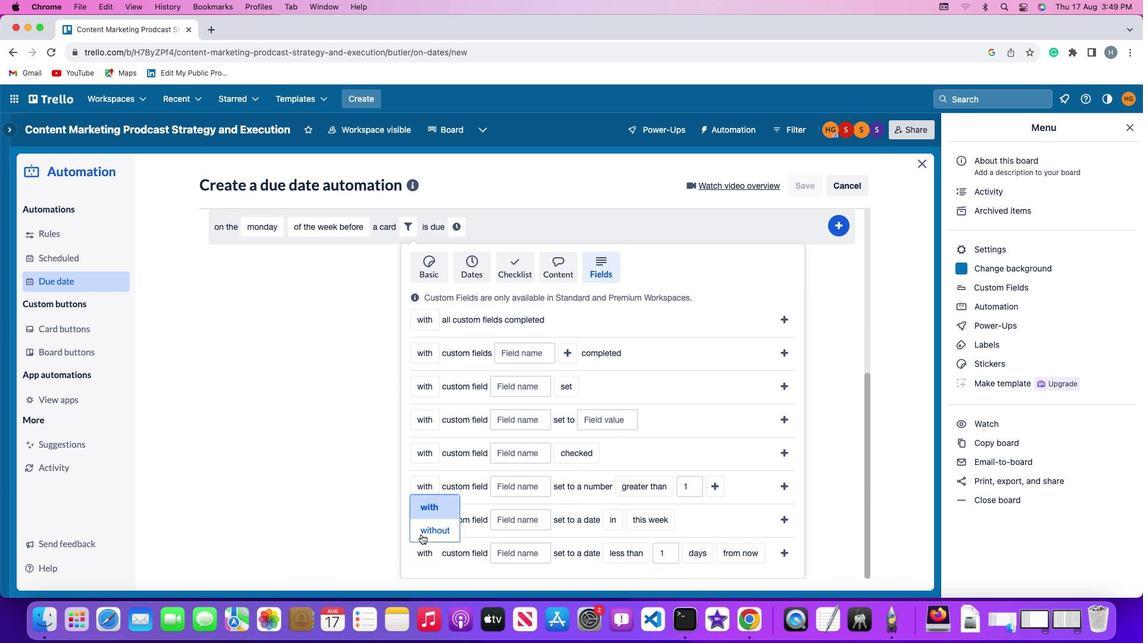 
Action: Mouse moved to (516, 549)
Screenshot: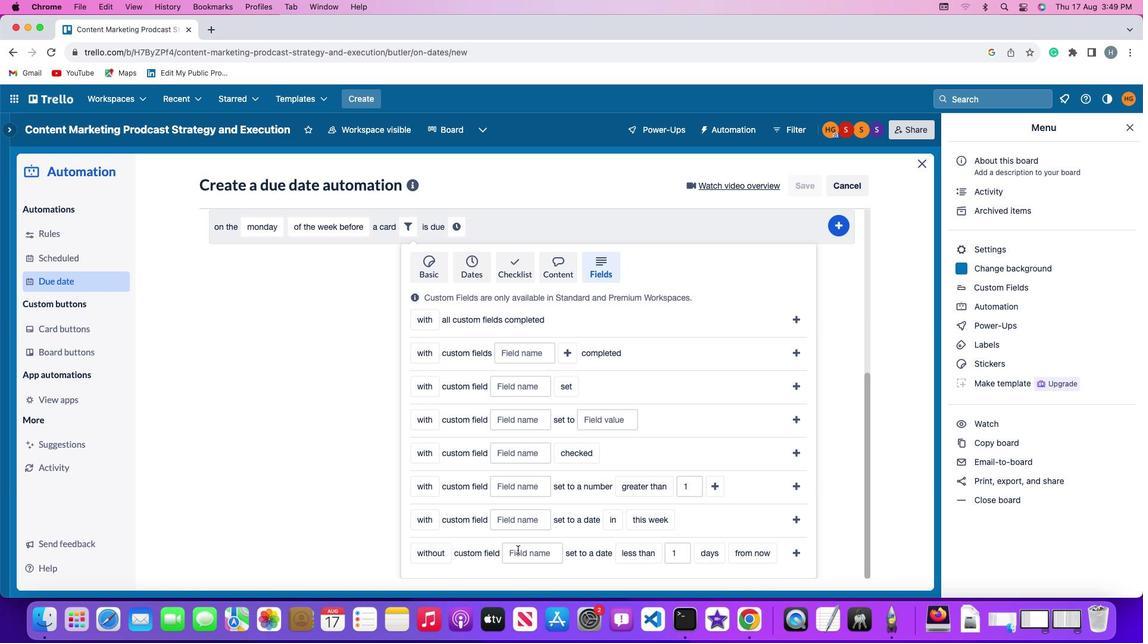 
Action: Mouse pressed left at (516, 549)
Screenshot: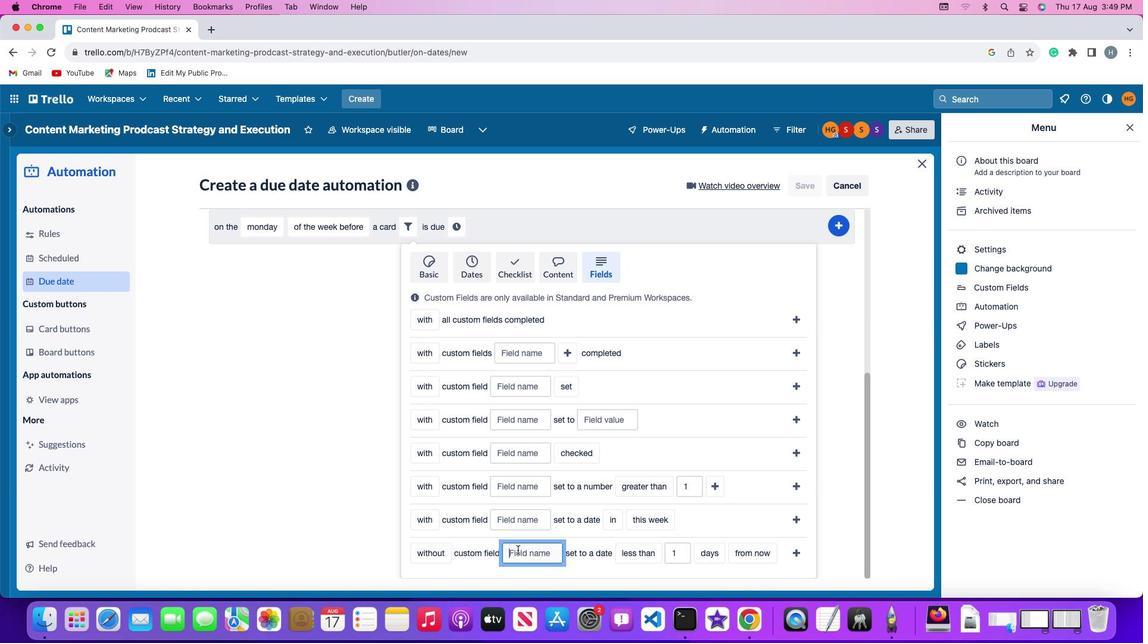 
Action: Key pressed Key.shift'R''e''s''u''m''e'
Screenshot: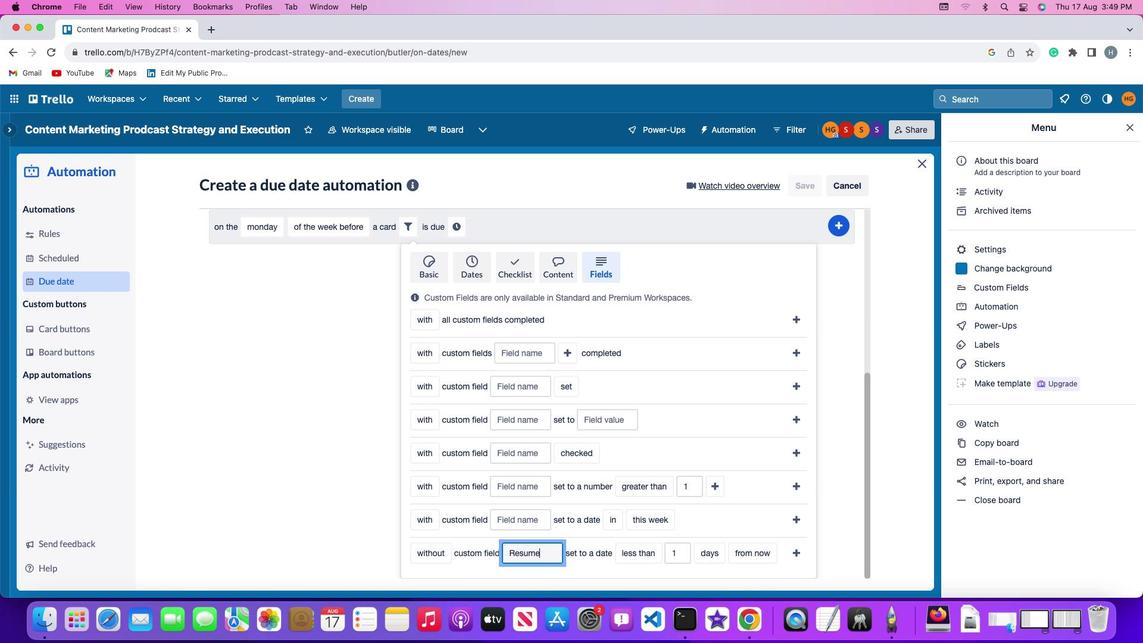 
Action: Mouse moved to (625, 553)
Screenshot: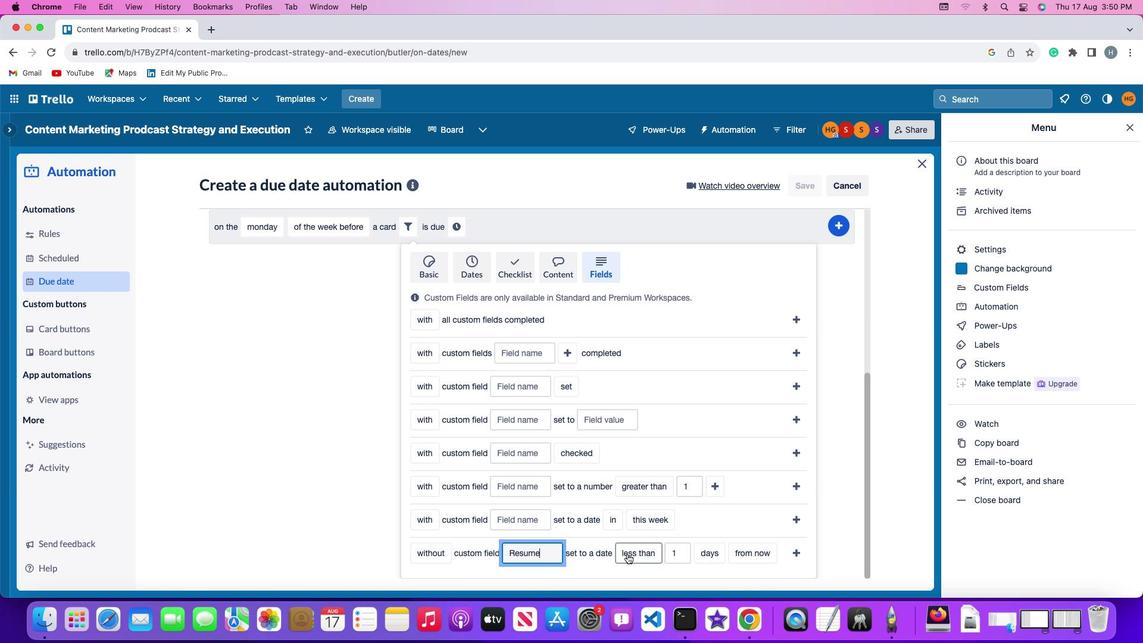 
Action: Mouse pressed left at (625, 553)
Screenshot: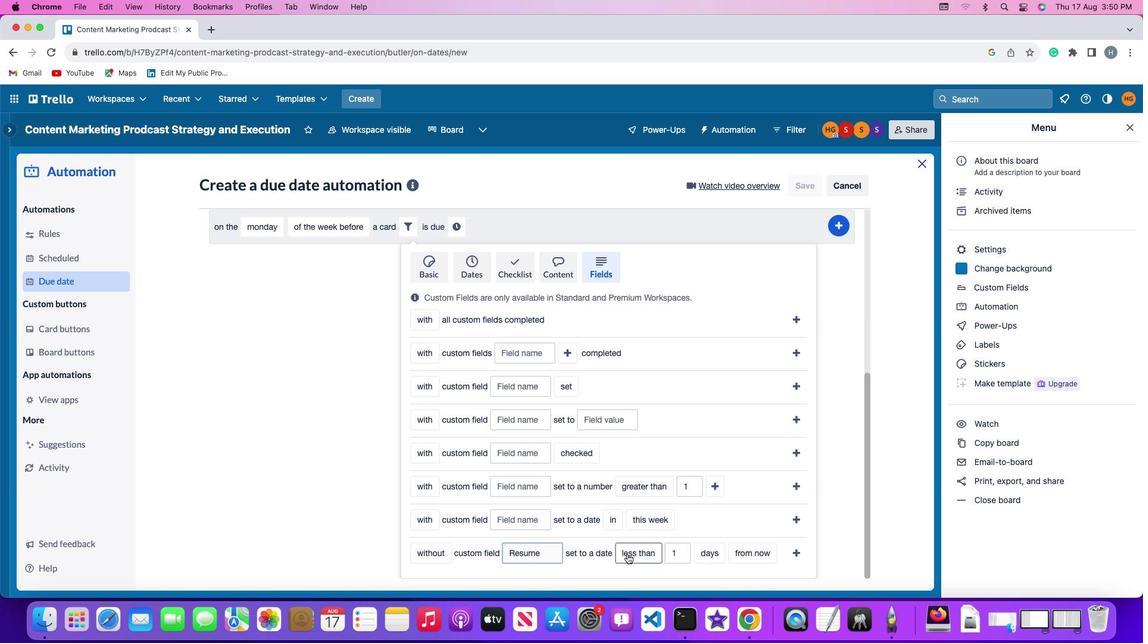 
Action: Mouse moved to (639, 470)
Screenshot: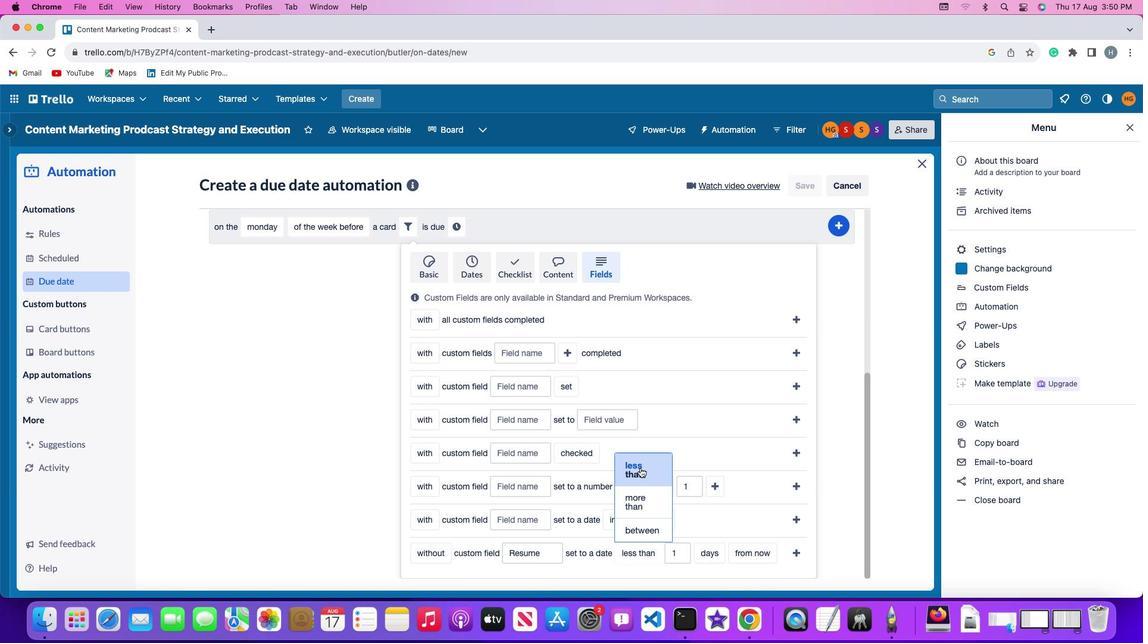 
Action: Mouse pressed left at (639, 470)
Screenshot: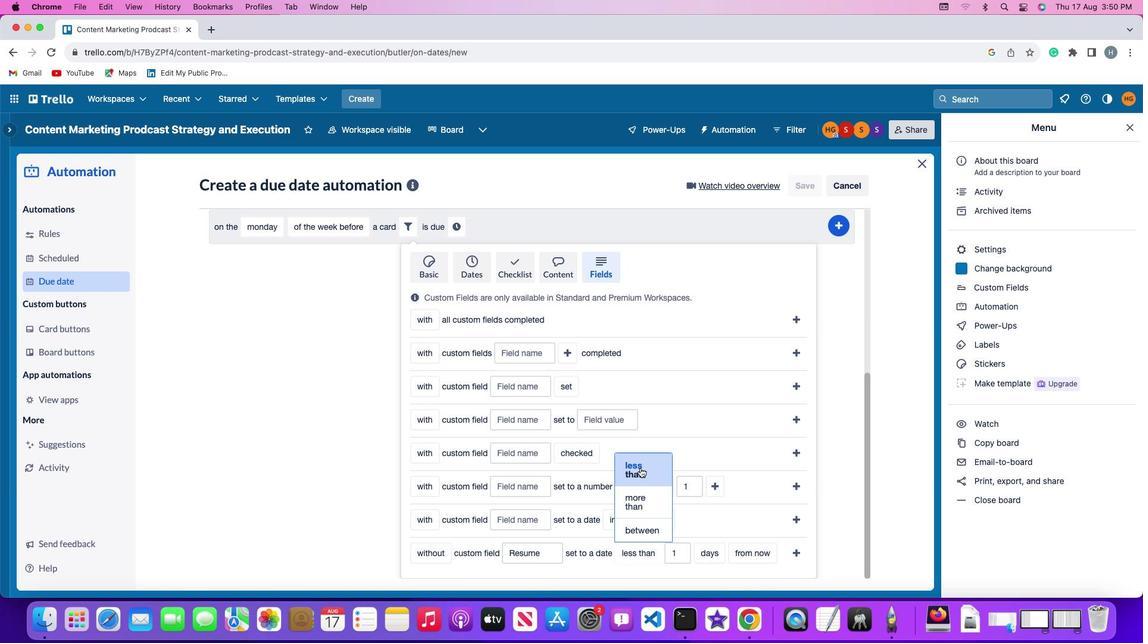 
Action: Mouse moved to (684, 549)
Screenshot: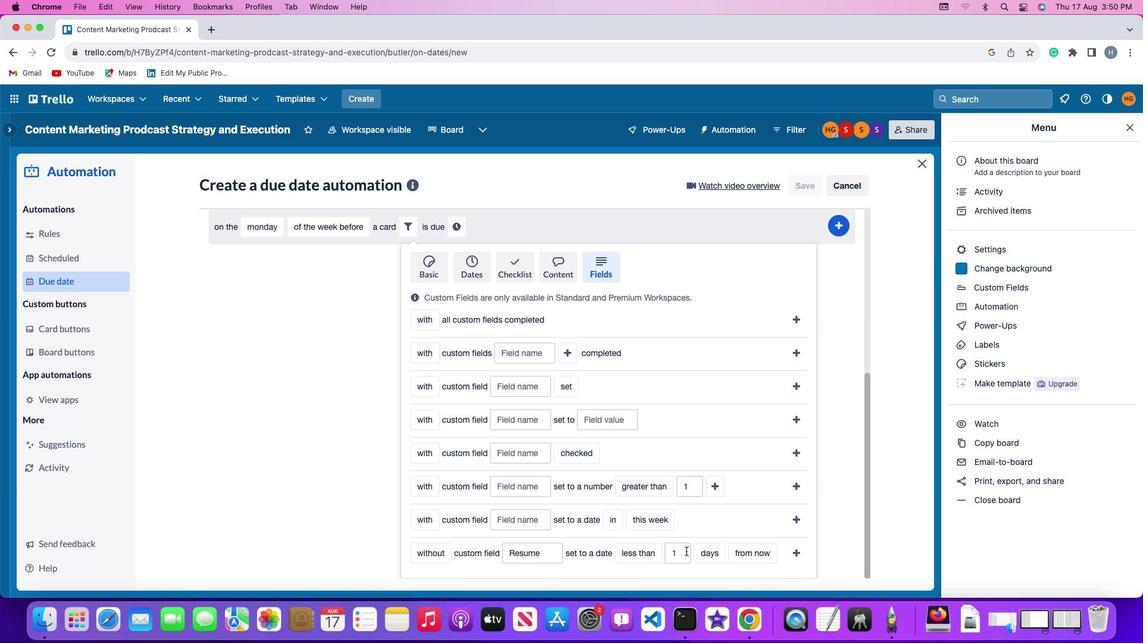 
Action: Mouse pressed left at (684, 549)
Screenshot: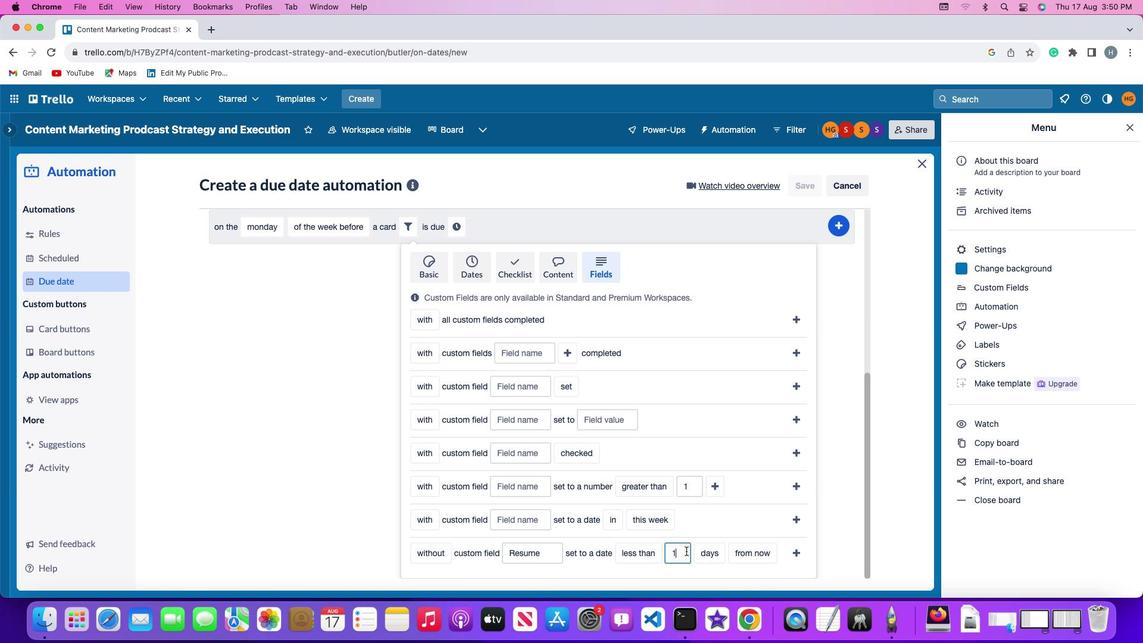 
Action: Key pressed Key.backspace'1'
Screenshot: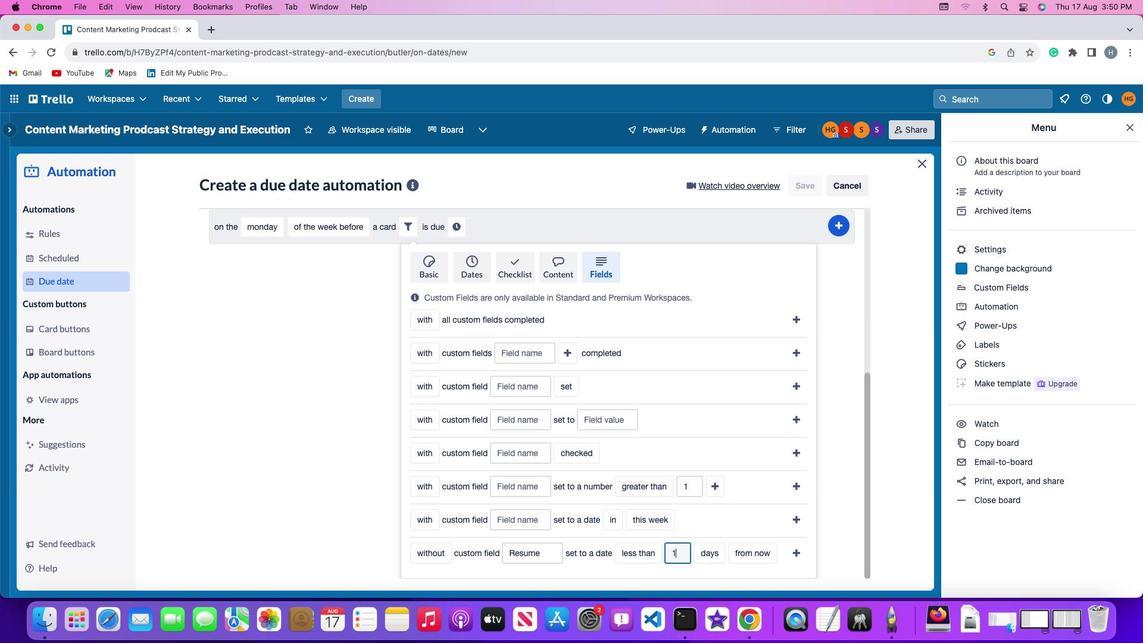 
Action: Mouse moved to (711, 550)
Screenshot: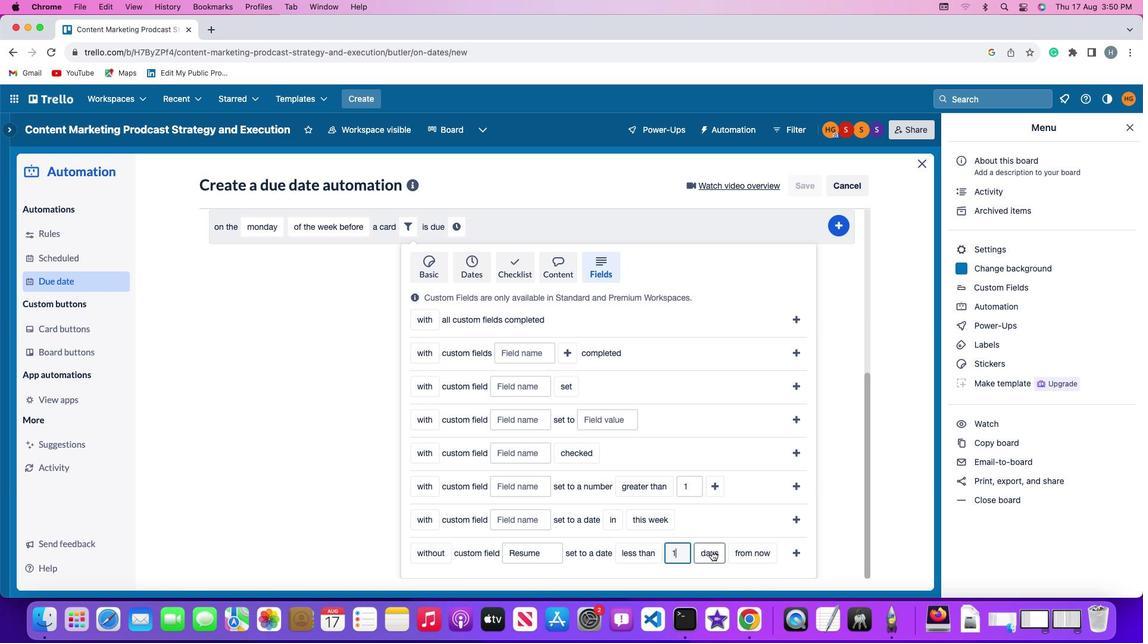 
Action: Mouse pressed left at (711, 550)
Screenshot: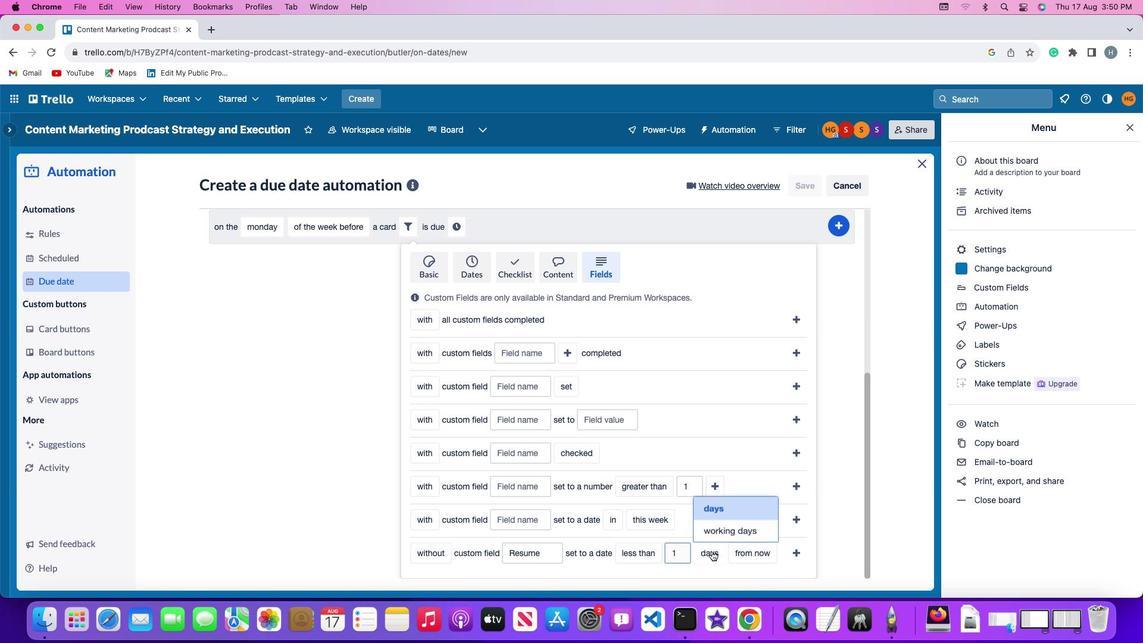 
Action: Mouse moved to (716, 501)
Screenshot: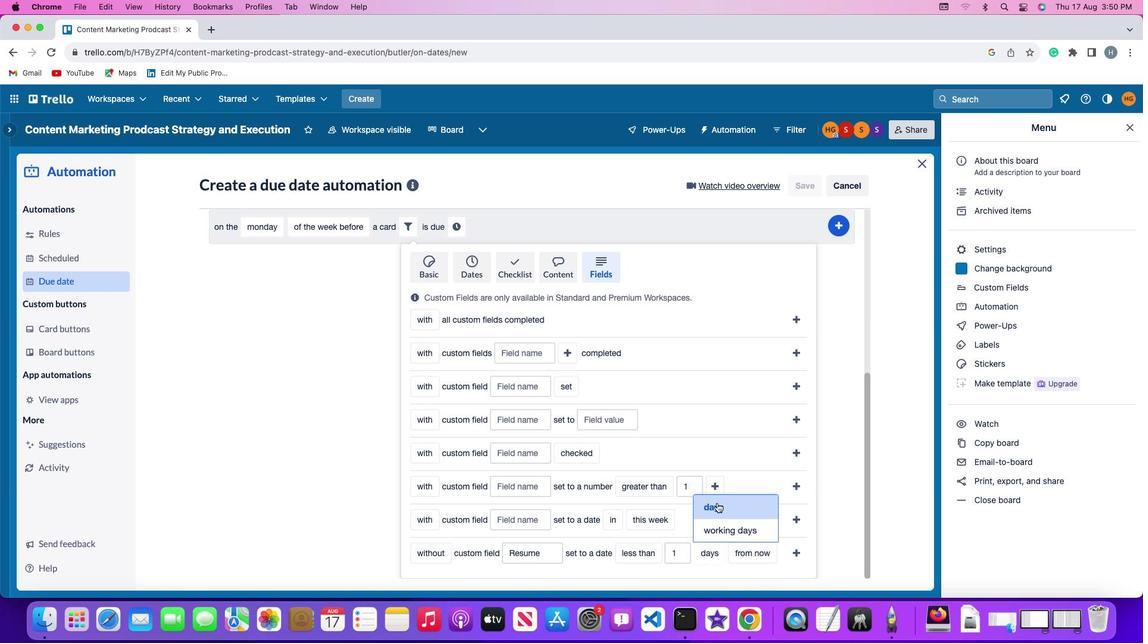 
Action: Mouse pressed left at (716, 501)
Screenshot: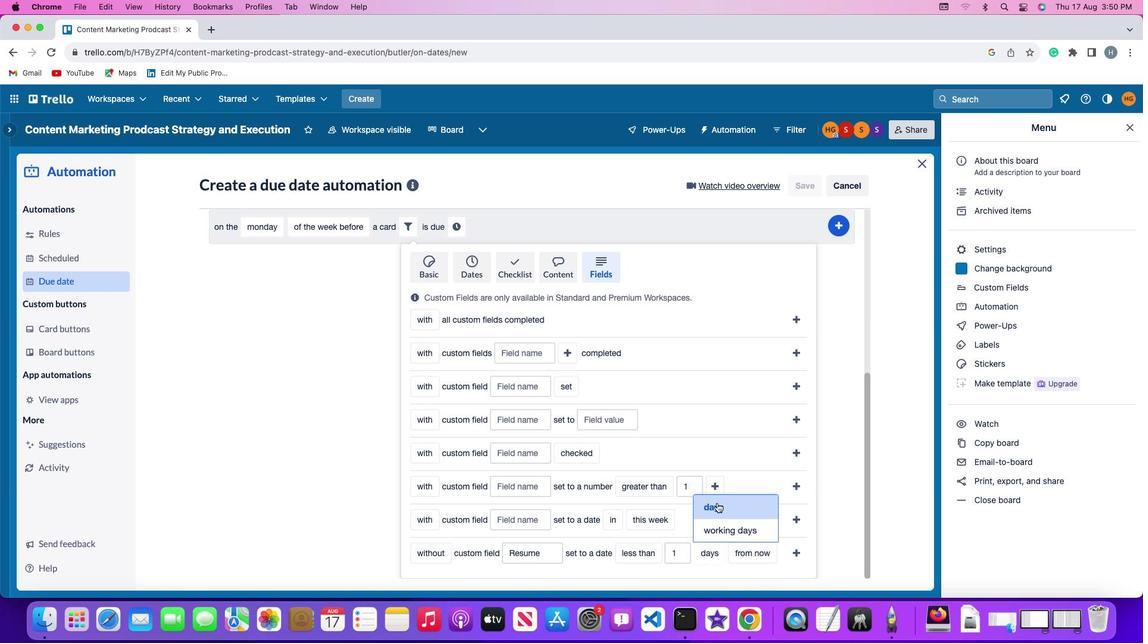 
Action: Mouse moved to (753, 552)
Screenshot: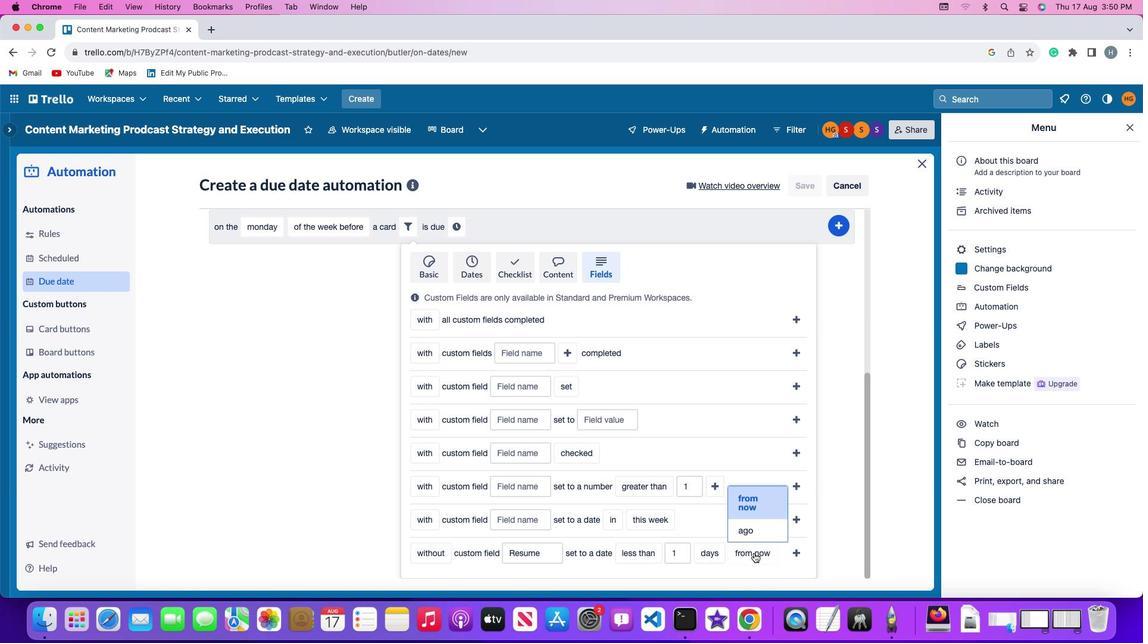 
Action: Mouse pressed left at (753, 552)
Screenshot: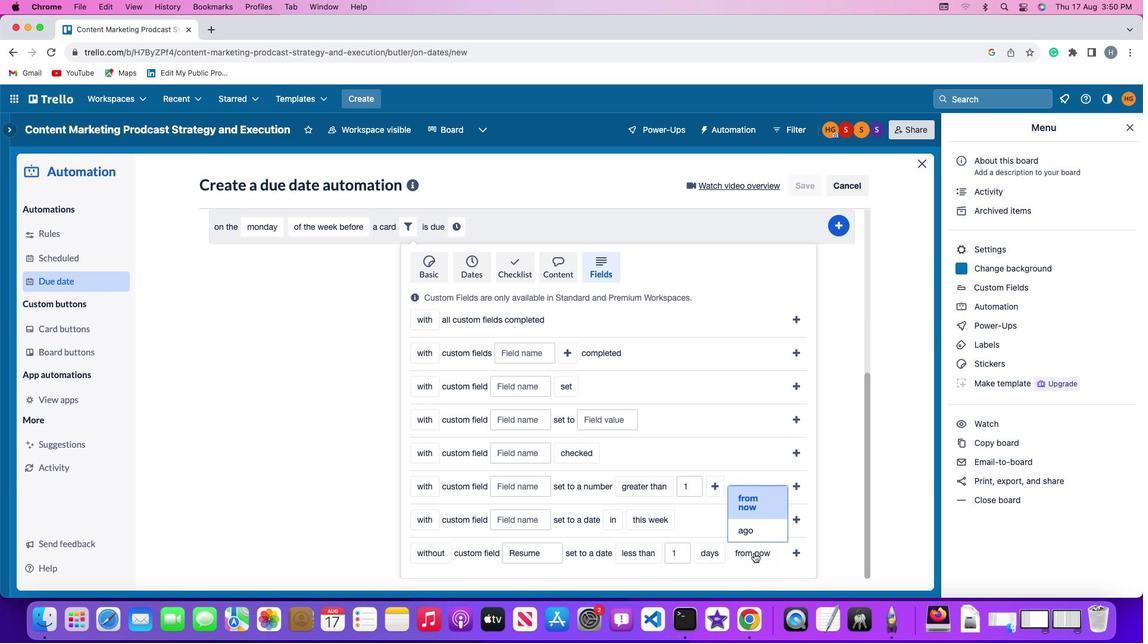 
Action: Mouse moved to (752, 512)
Screenshot: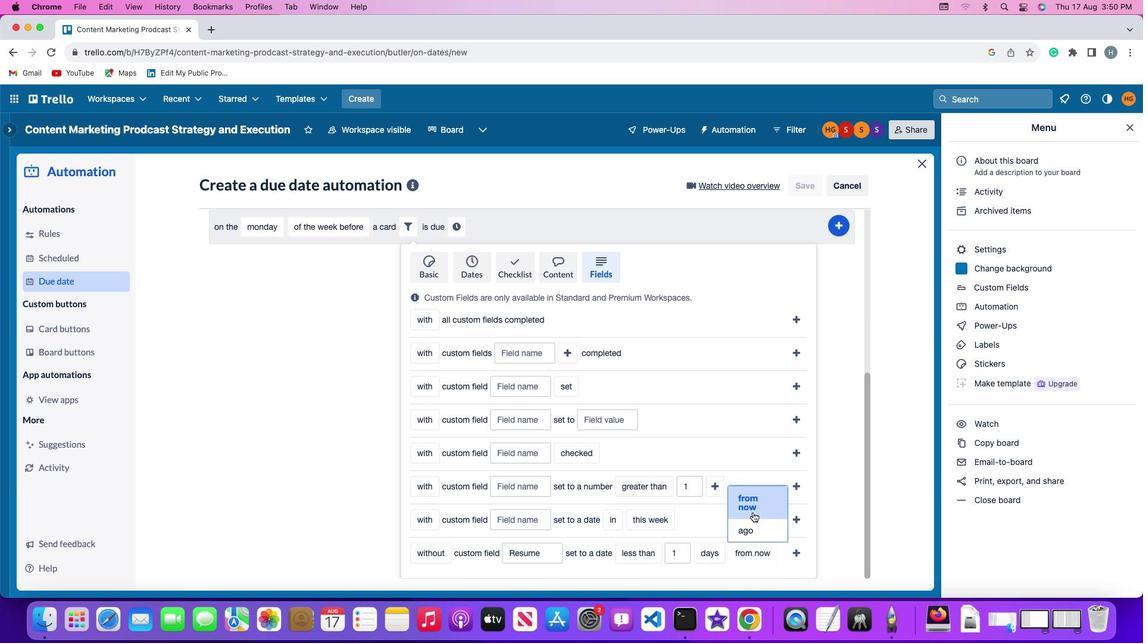 
Action: Mouse pressed left at (752, 512)
Screenshot: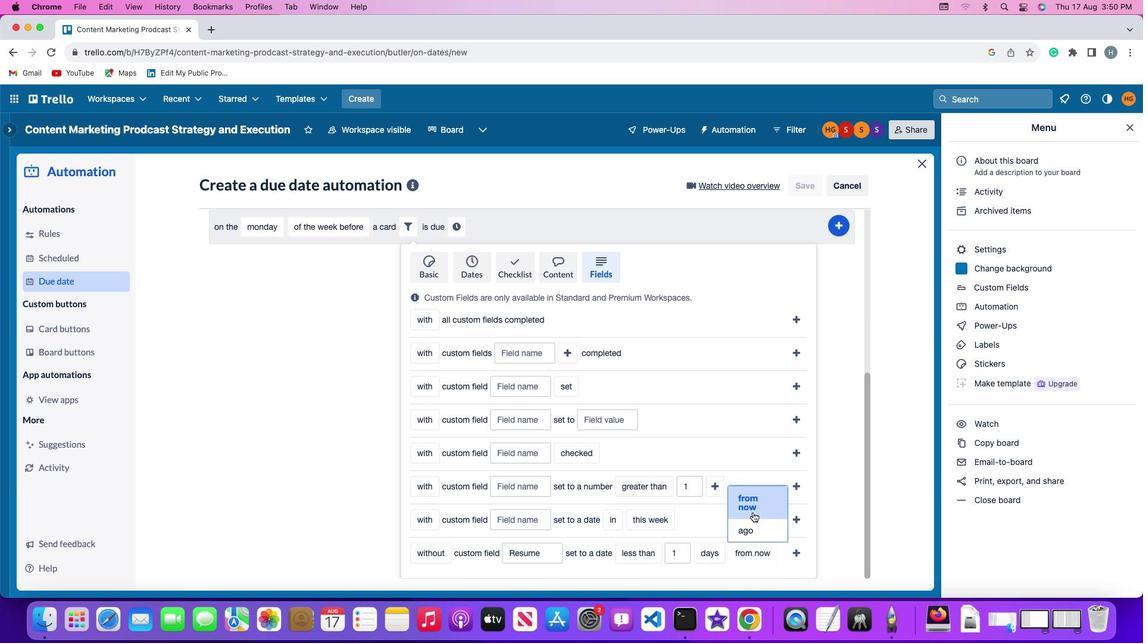 
Action: Mouse moved to (791, 552)
Screenshot: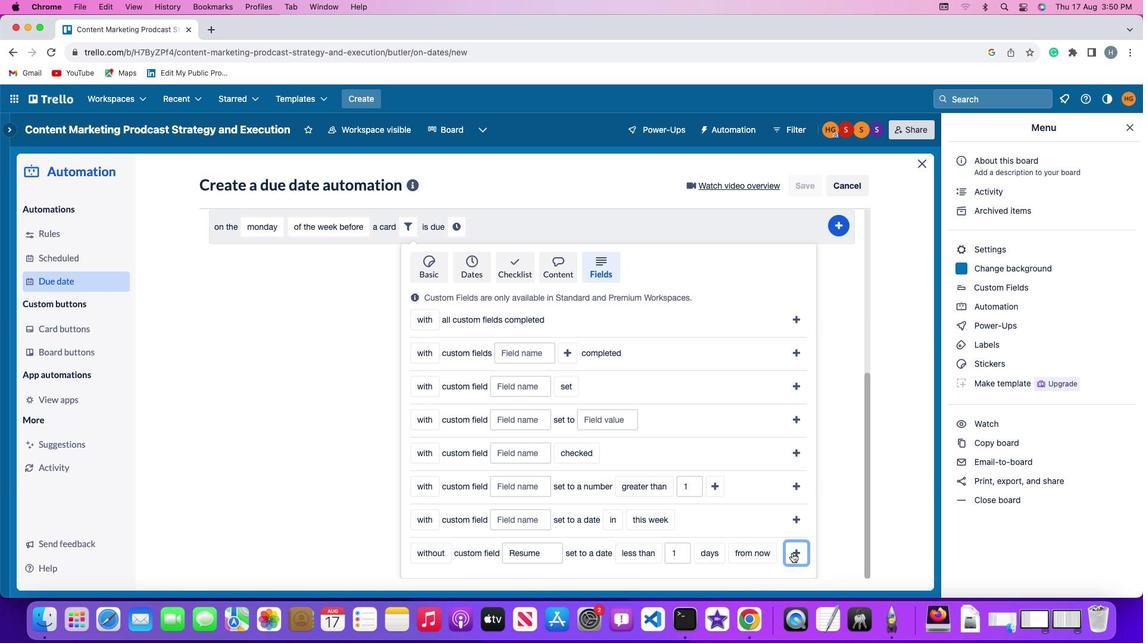 
Action: Mouse pressed left at (791, 552)
Screenshot: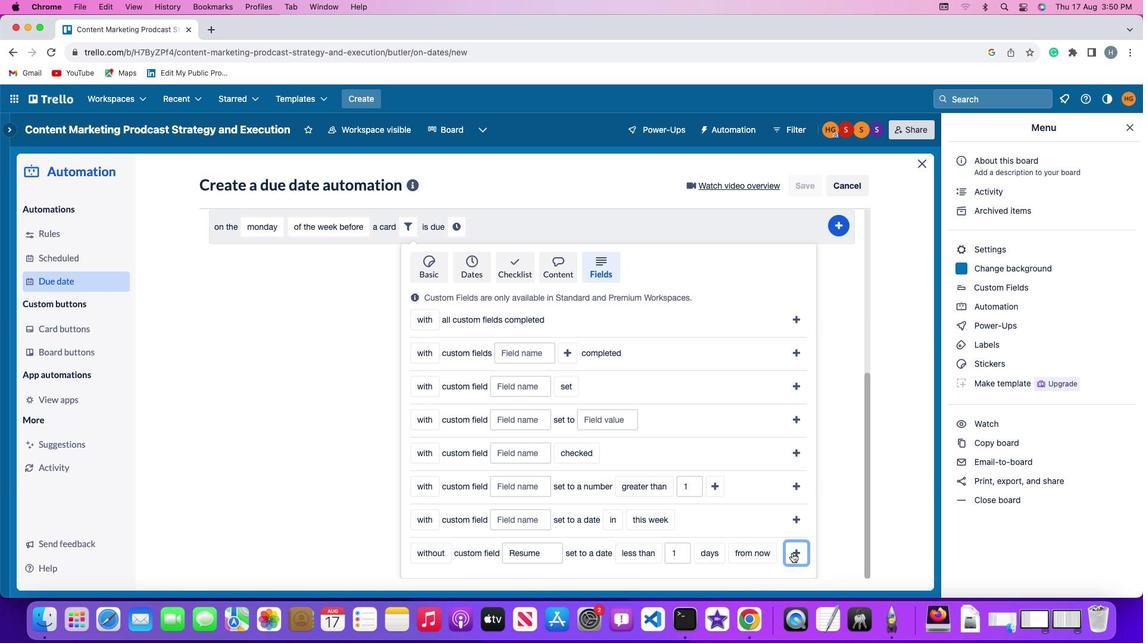 
Action: Mouse moved to (749, 515)
Screenshot: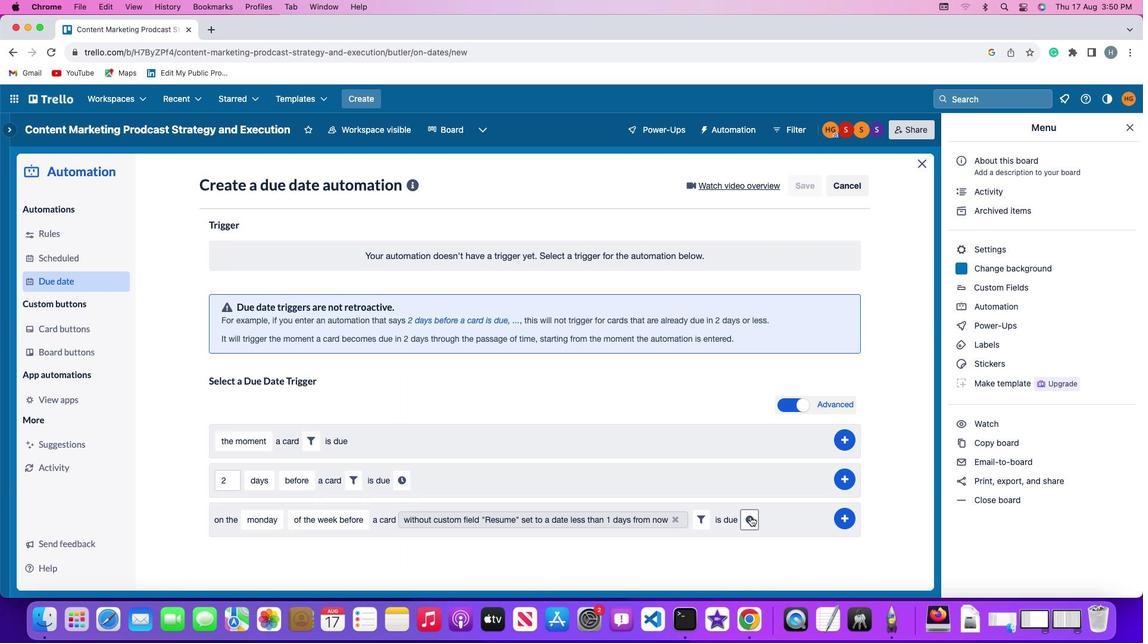 
Action: Mouse pressed left at (749, 515)
Screenshot: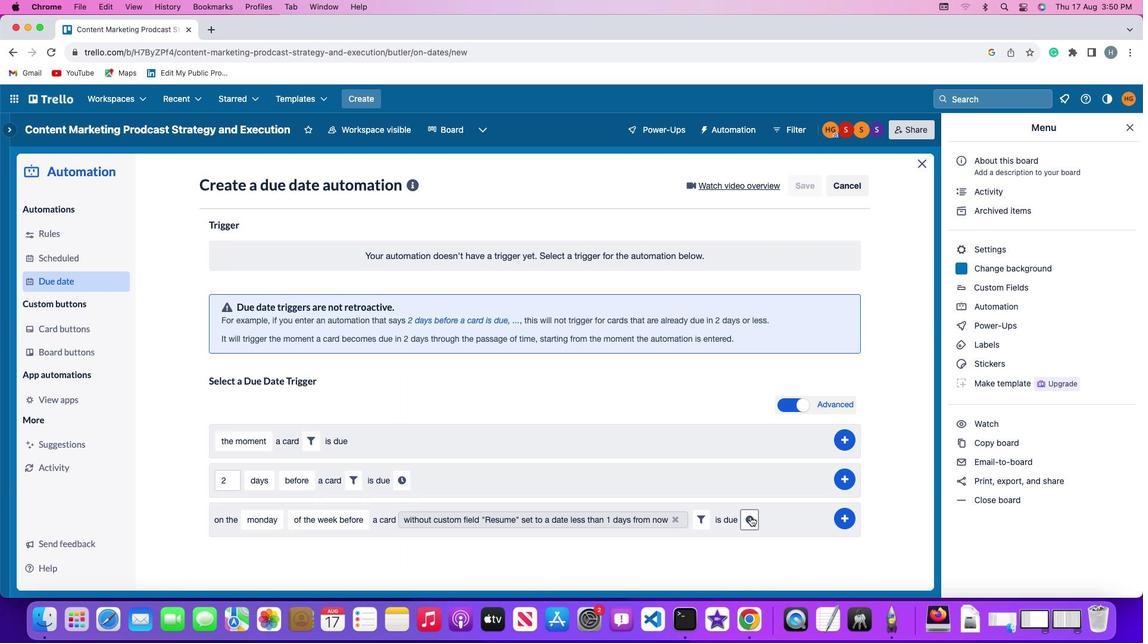 
Action: Mouse moved to (247, 547)
Screenshot: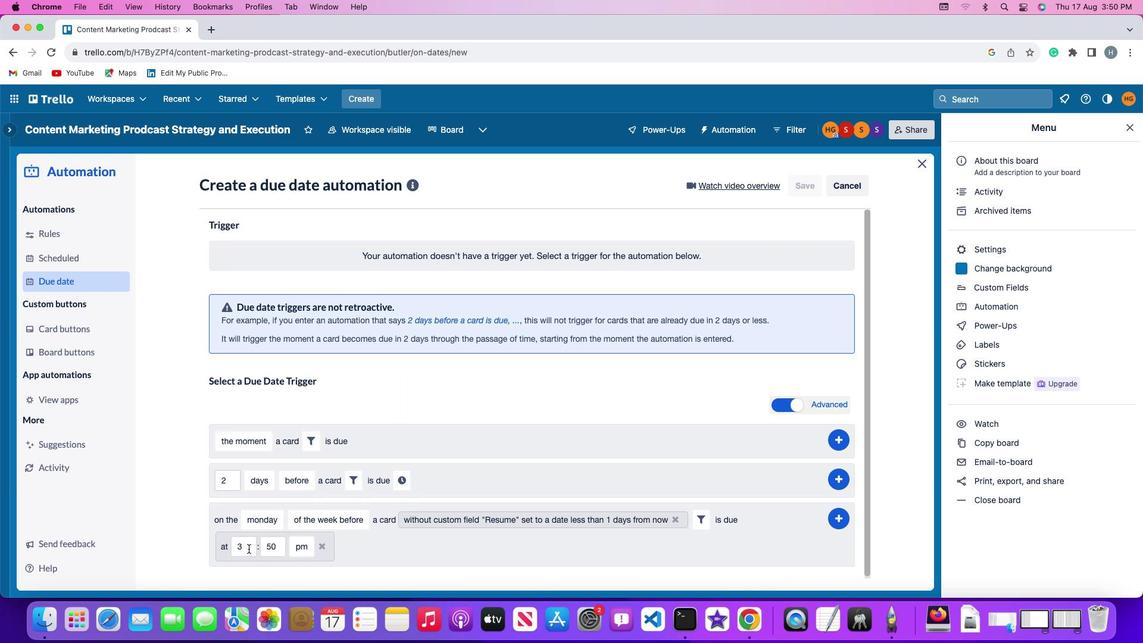 
Action: Mouse pressed left at (247, 547)
Screenshot: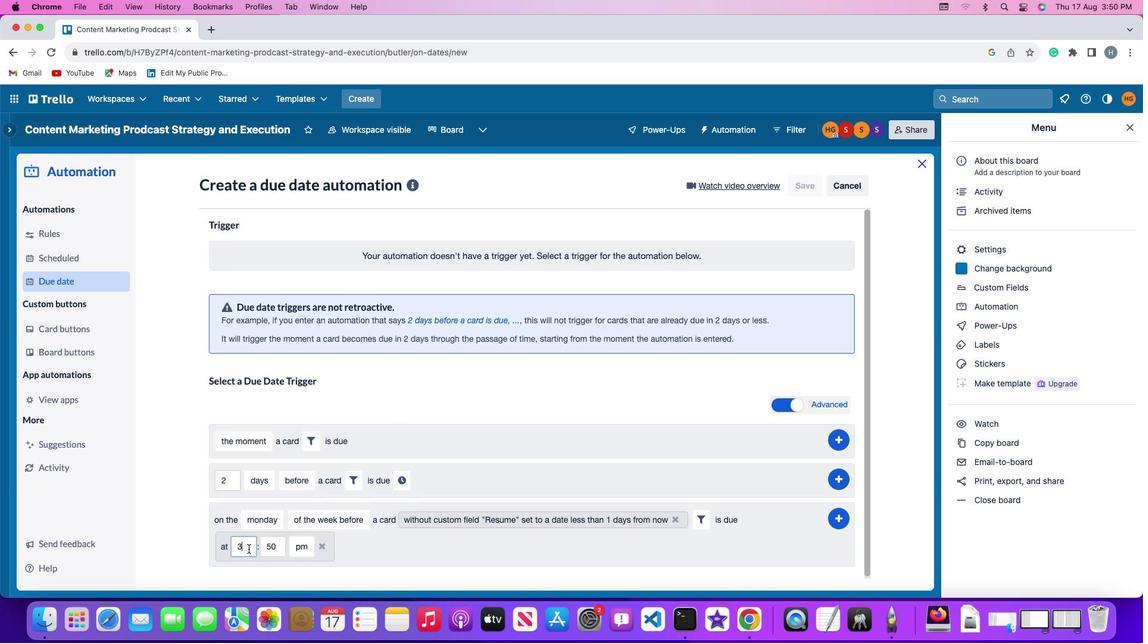 
Action: Key pressed Key.backspace'1''1'
Screenshot: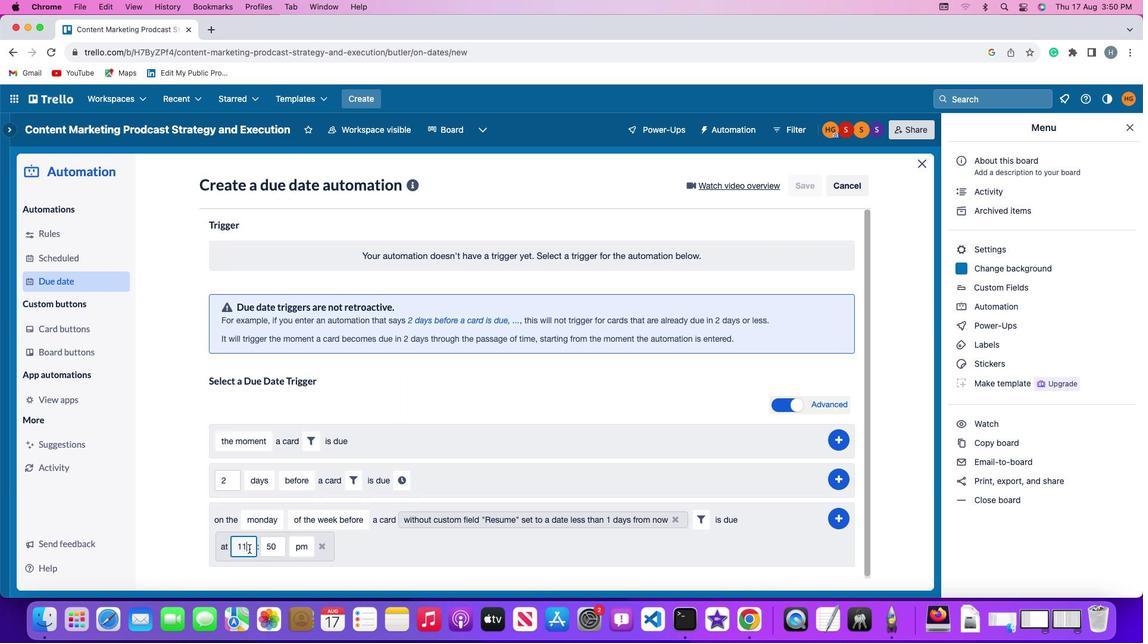 
Action: Mouse moved to (276, 547)
Screenshot: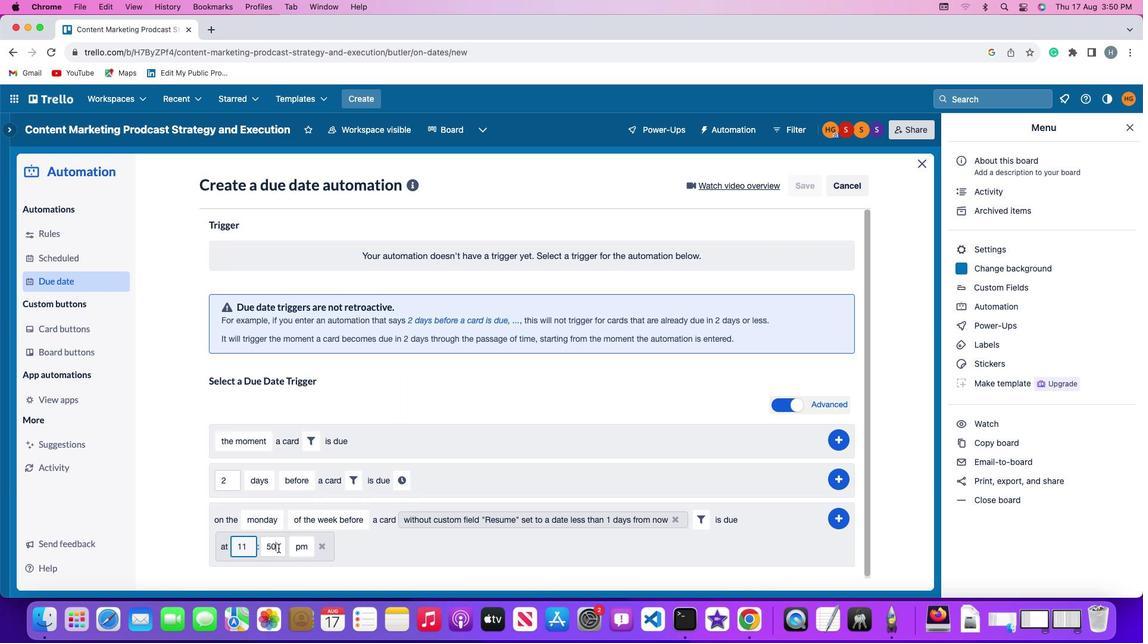 
Action: Mouse pressed left at (276, 547)
Screenshot: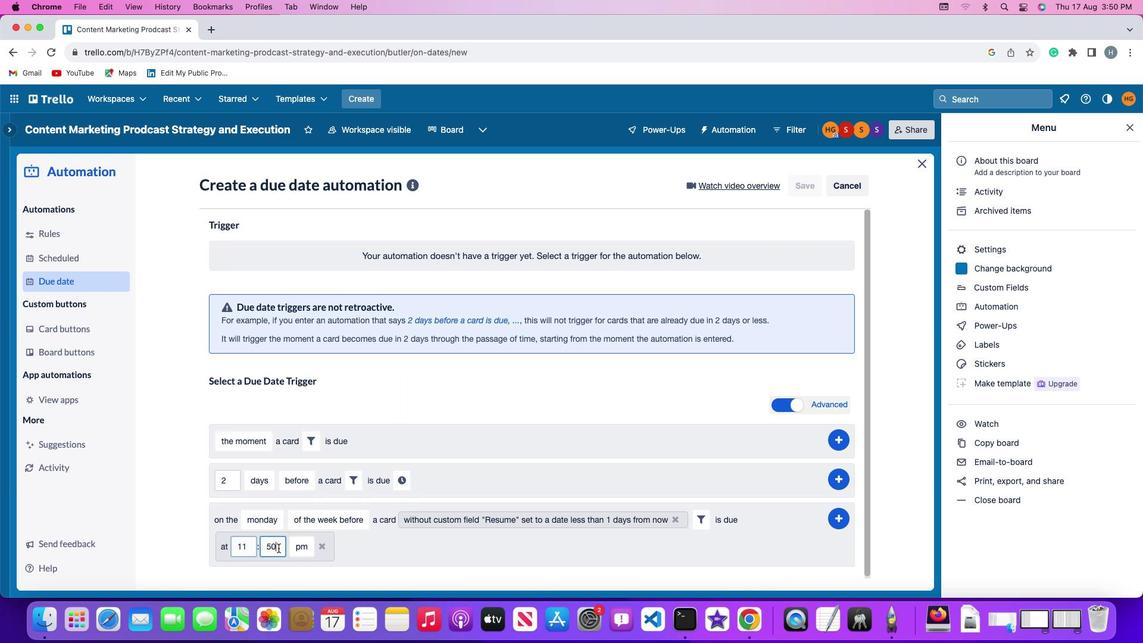 
Action: Mouse moved to (276, 546)
Screenshot: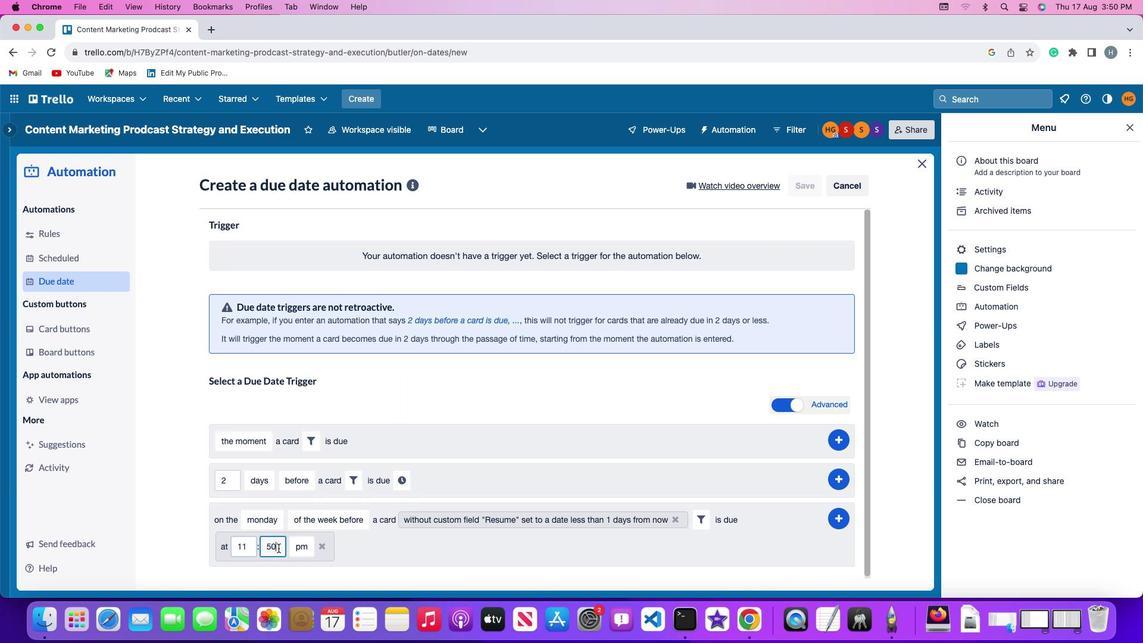 
Action: Key pressed Key.backspaceKey.backspace'0''0'
Screenshot: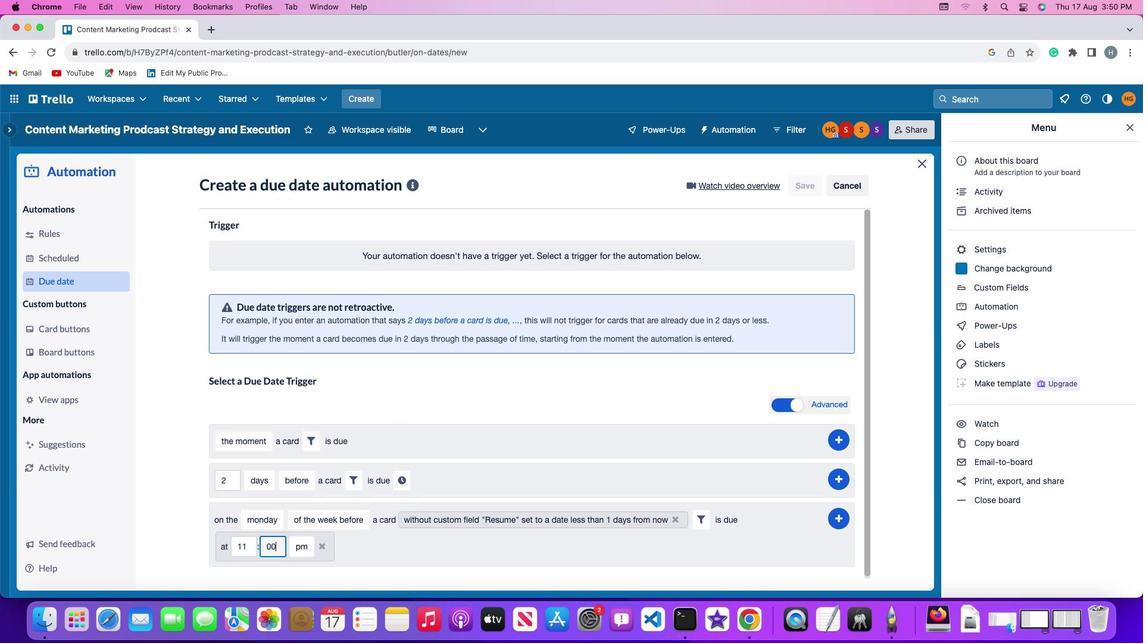 
Action: Mouse moved to (299, 547)
Screenshot: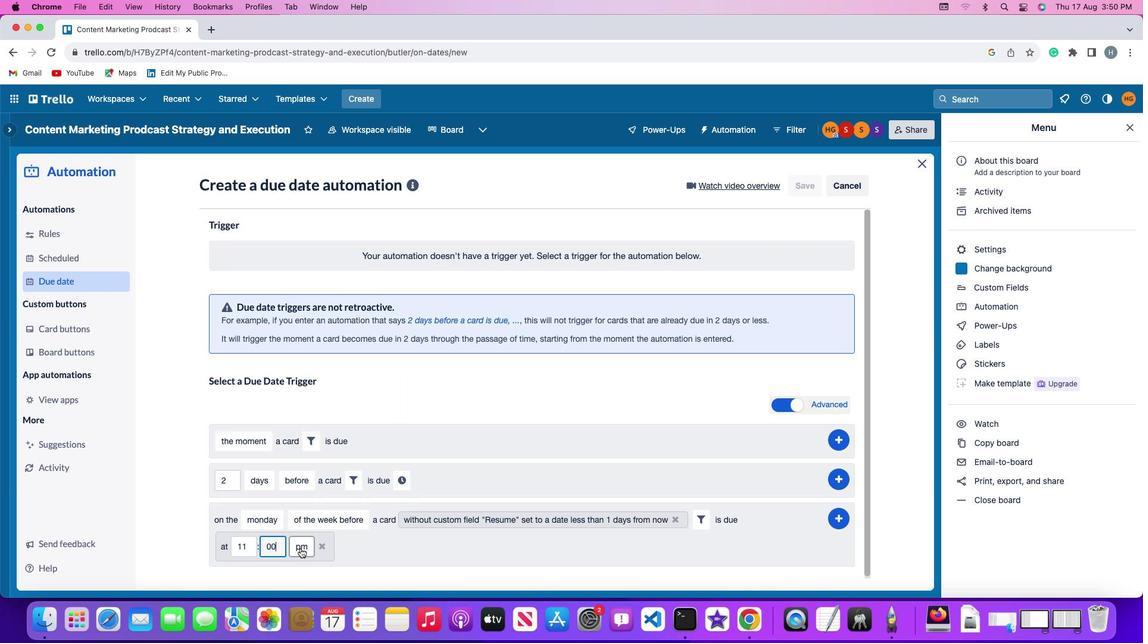 
Action: Mouse pressed left at (299, 547)
Screenshot: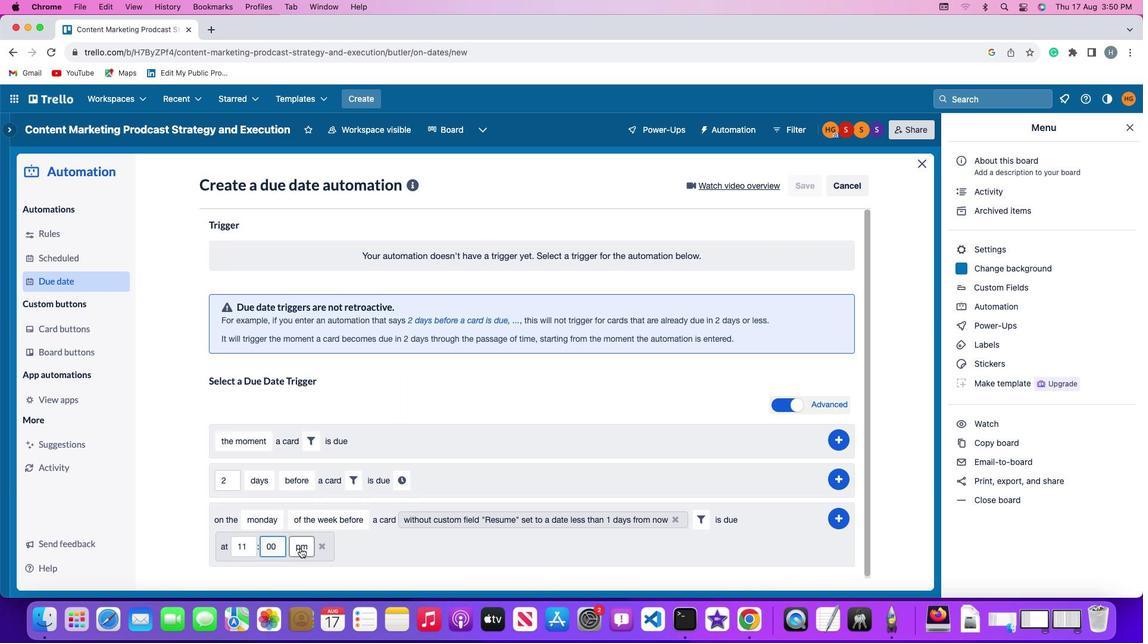 
Action: Mouse moved to (303, 500)
Screenshot: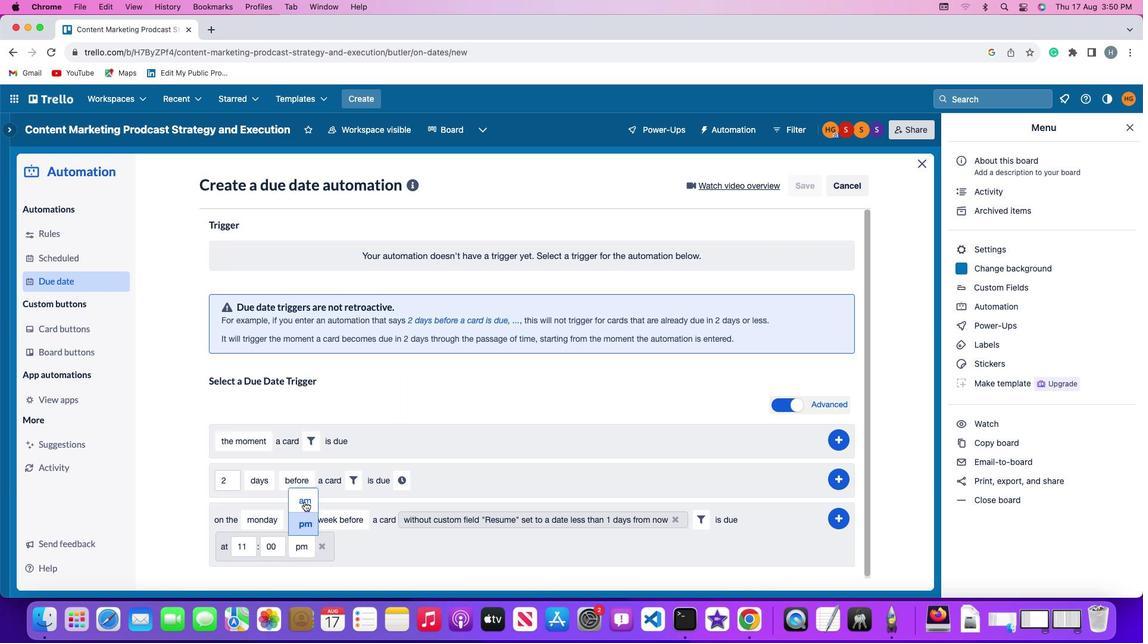 
Action: Mouse pressed left at (303, 500)
Screenshot: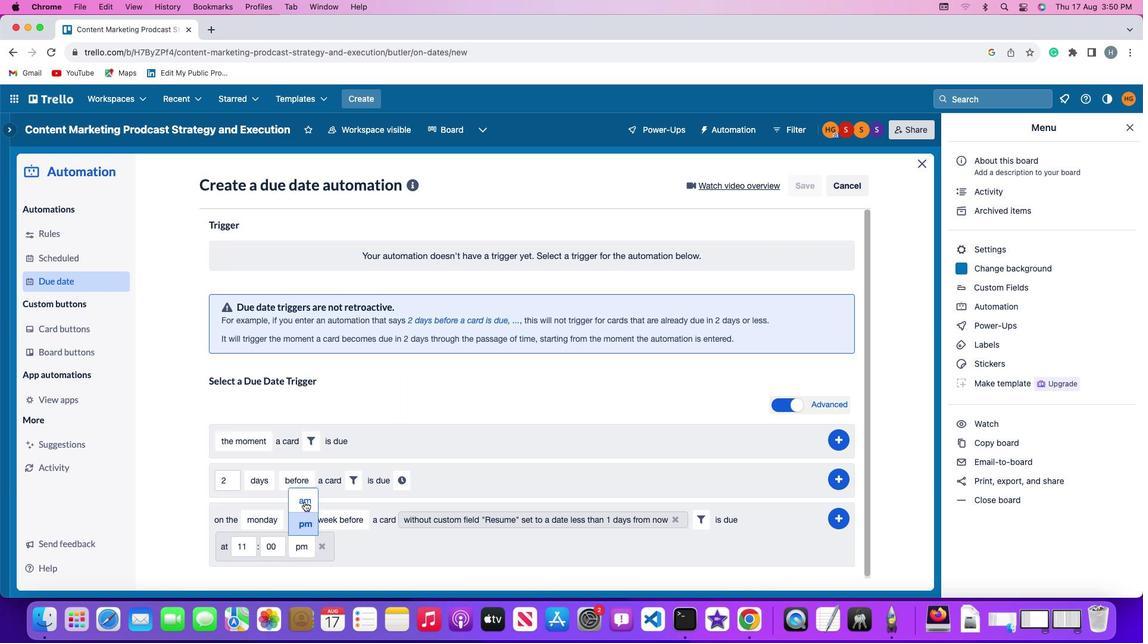 
Action: Mouse moved to (837, 515)
Screenshot: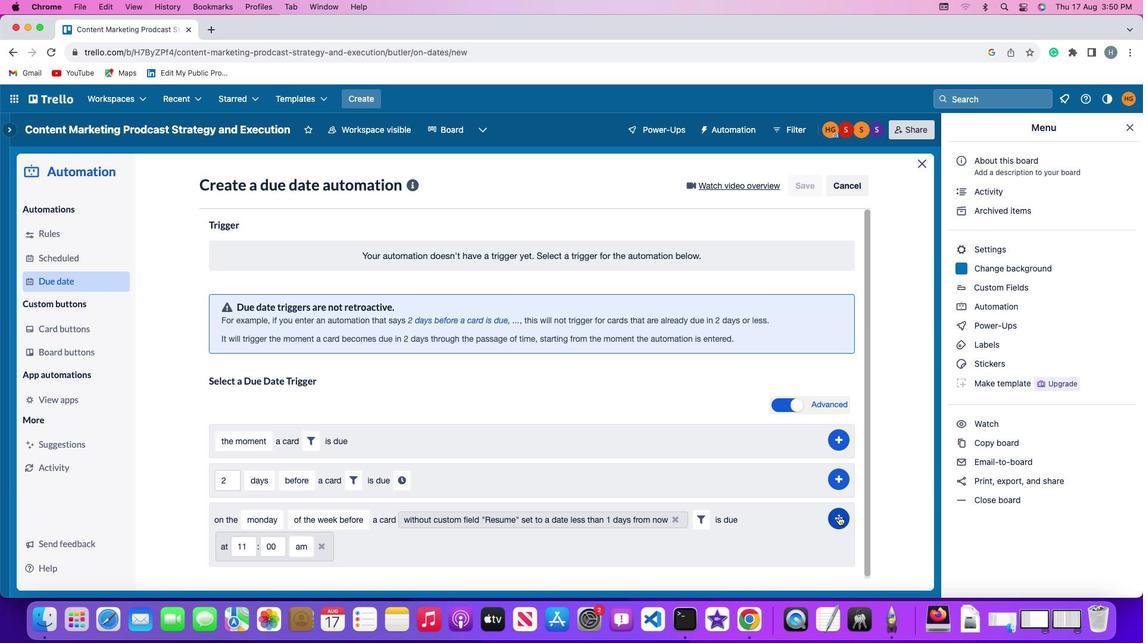 
Action: Mouse pressed left at (837, 515)
Screenshot: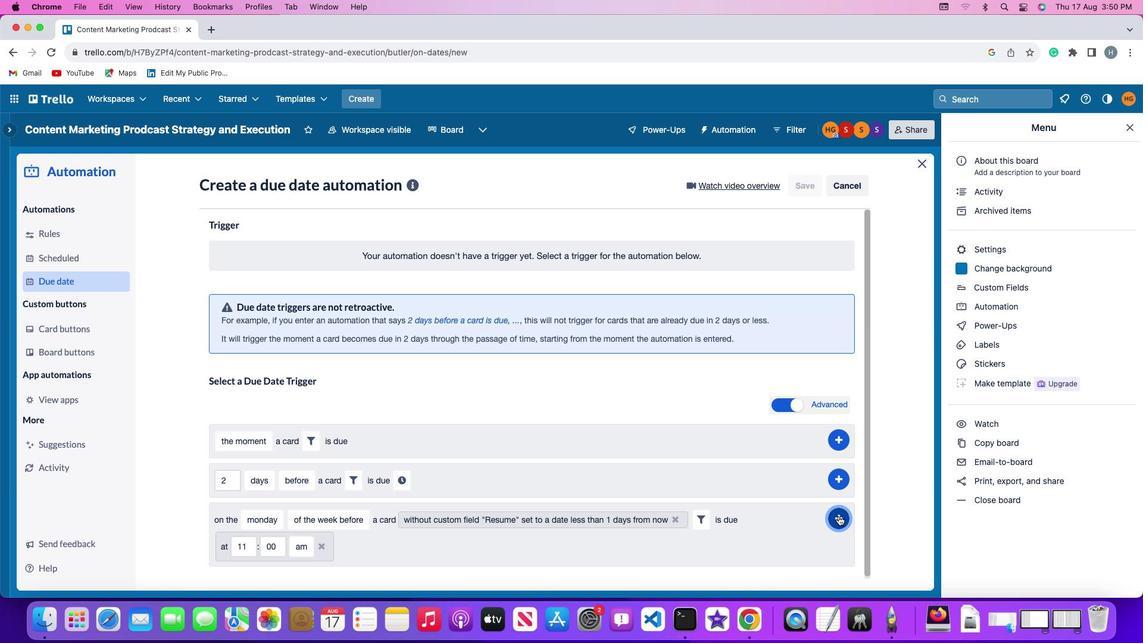 
Action: Mouse moved to (900, 465)
Screenshot: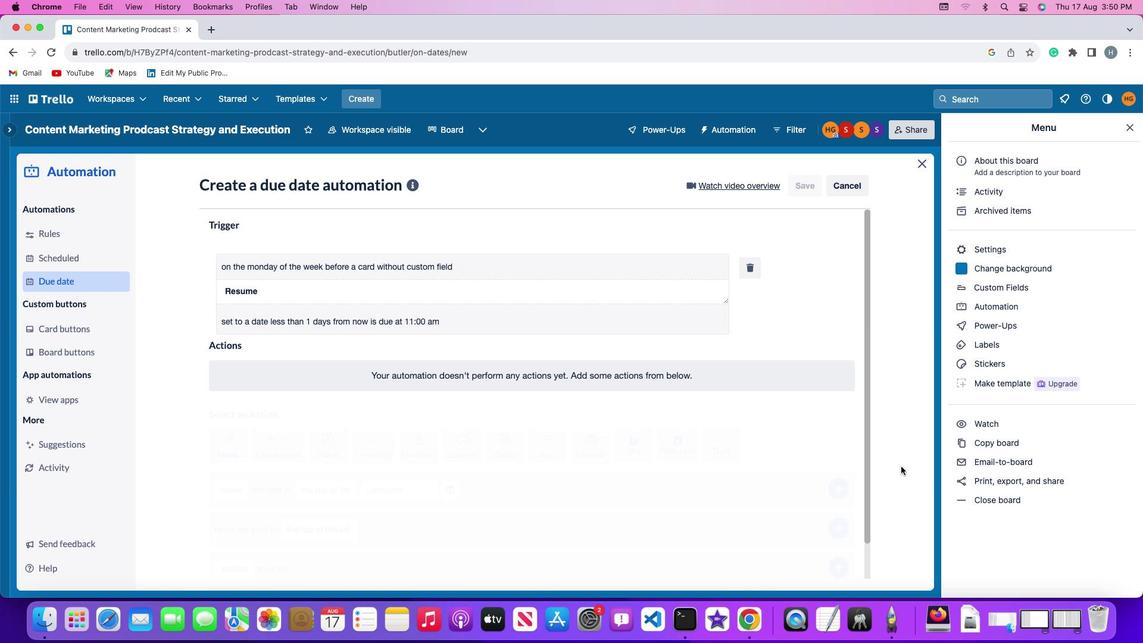 
